 Task: In the  document repiratorysystem.doc ,align picture to the 'center'. Insert word art below the picture and give heading  'Respiratory System  in Light Orange'
Action: Mouse moved to (274, 62)
Screenshot: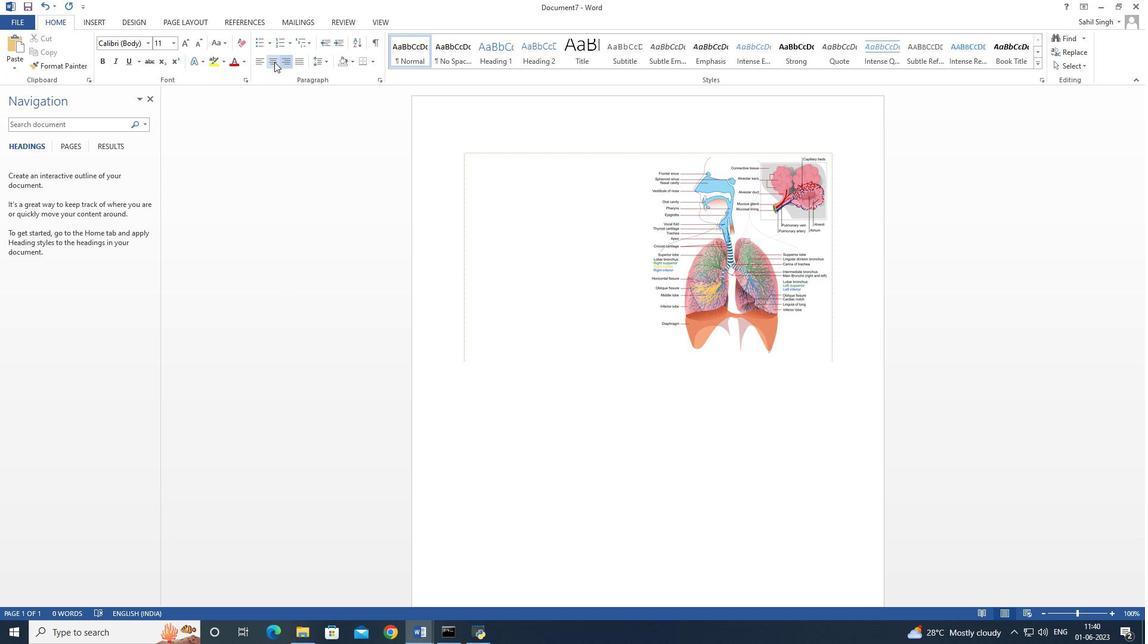 
Action: Mouse pressed left at (274, 62)
Screenshot: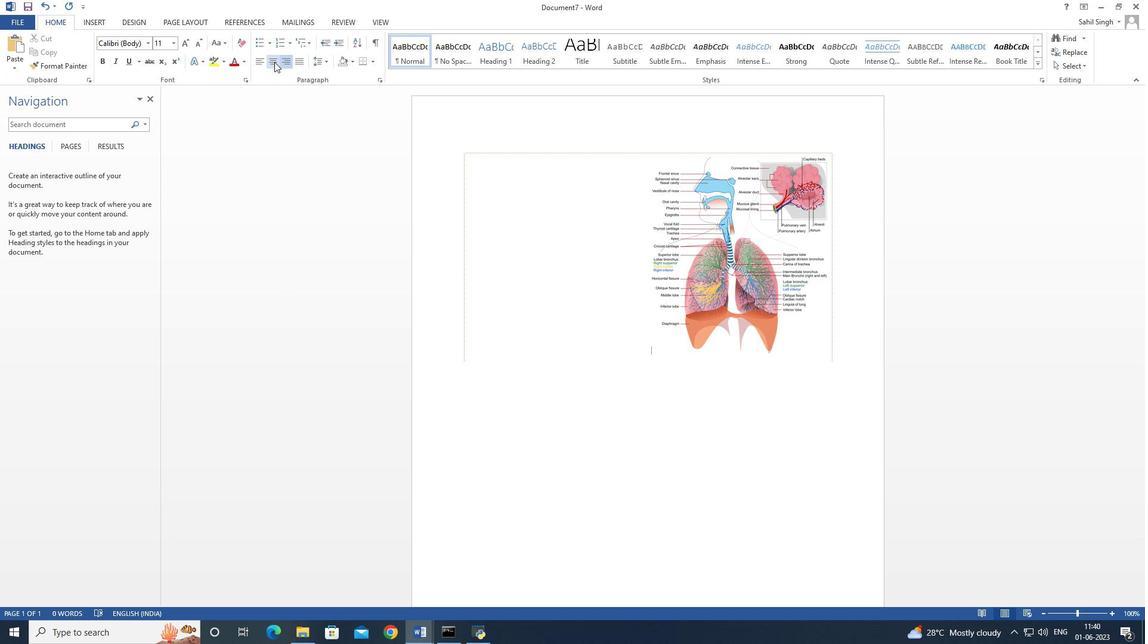 
Action: Mouse moved to (106, 19)
Screenshot: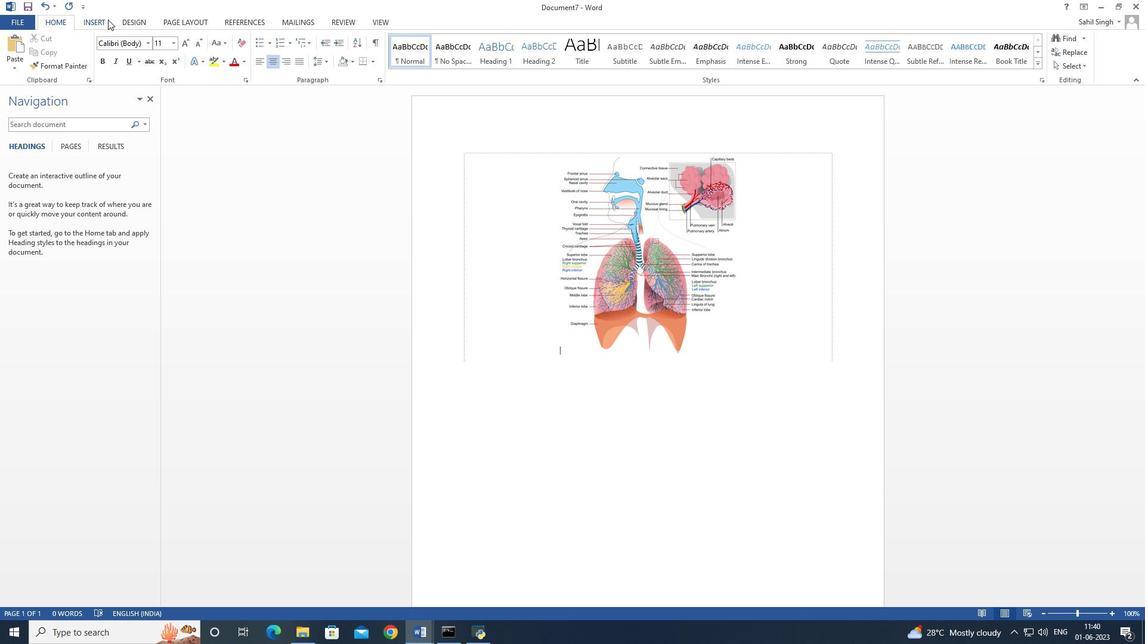 
Action: Mouse pressed left at (106, 19)
Screenshot: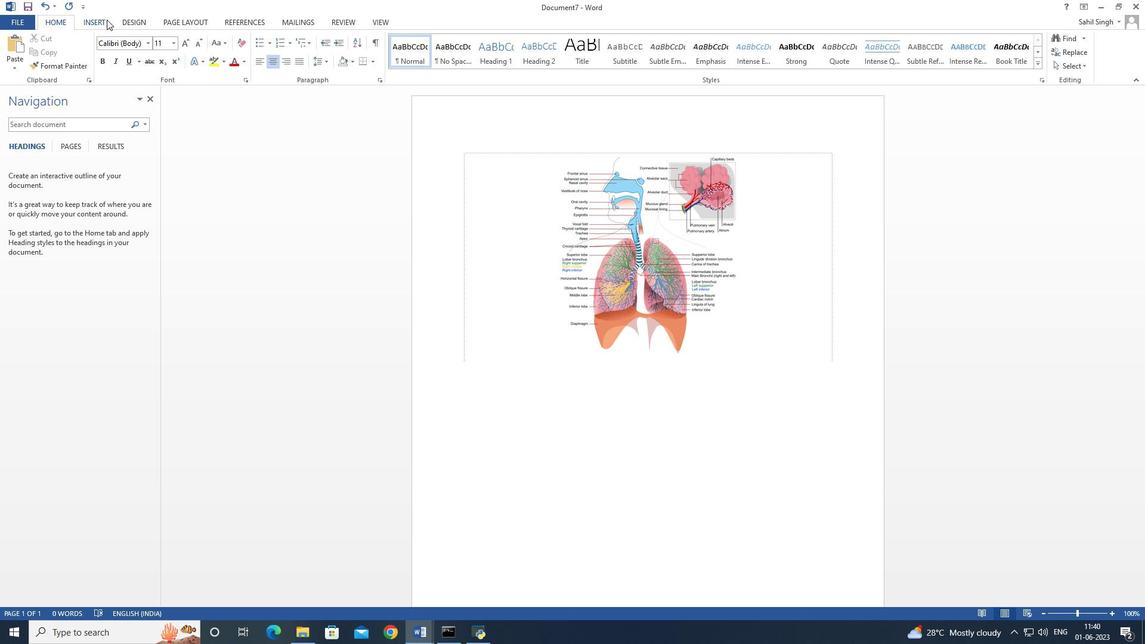 
Action: Mouse moved to (657, 66)
Screenshot: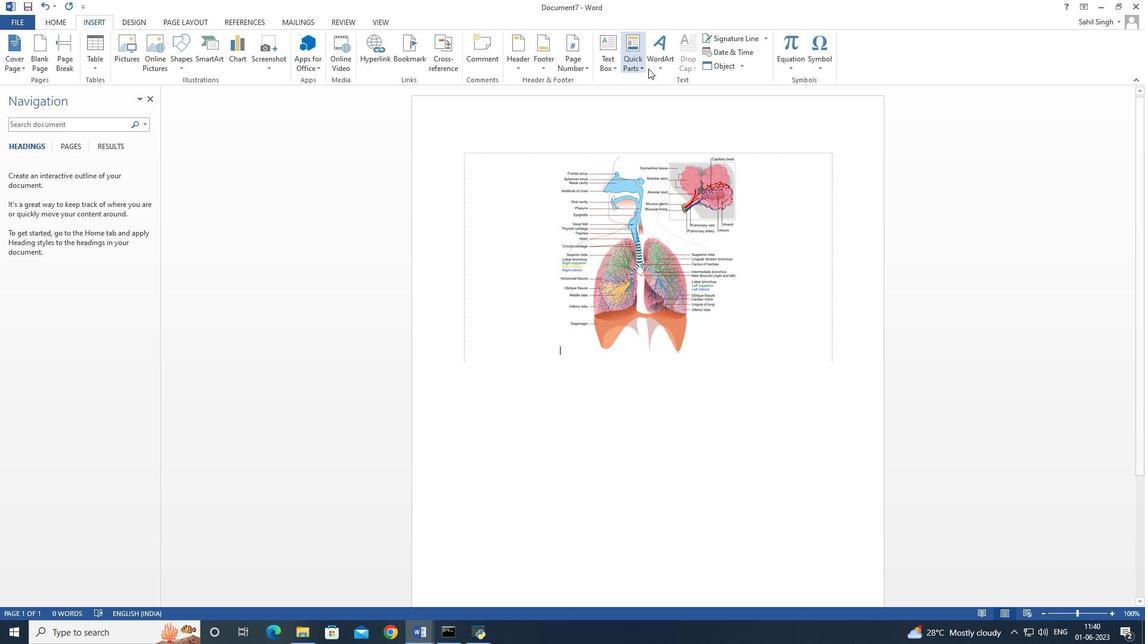 
Action: Mouse pressed left at (657, 66)
Screenshot: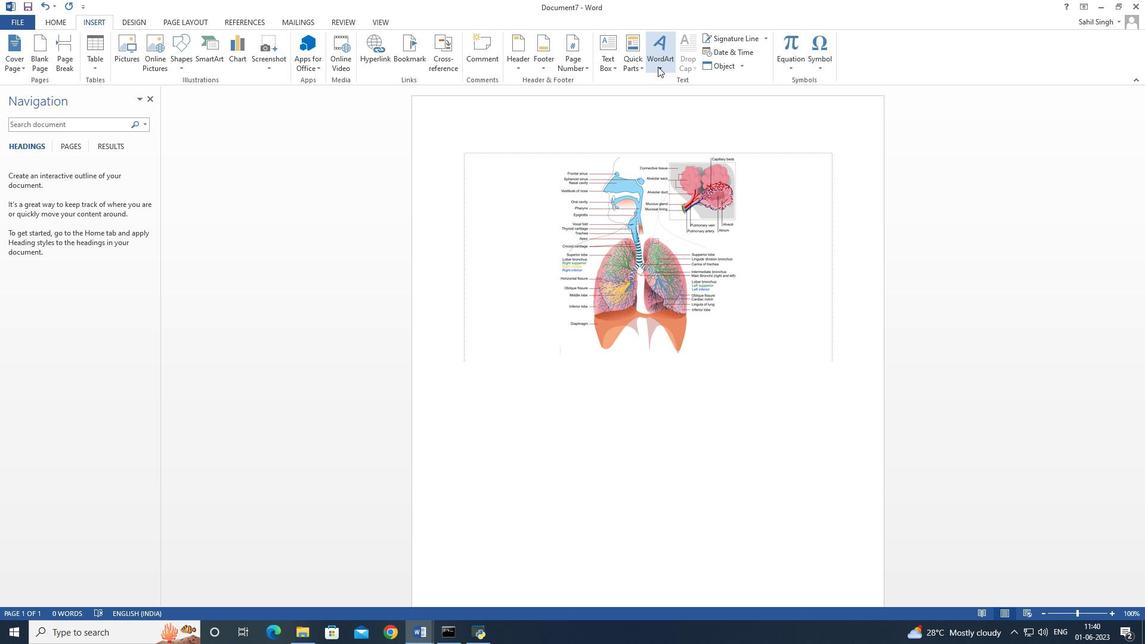 
Action: Mouse moved to (728, 87)
Screenshot: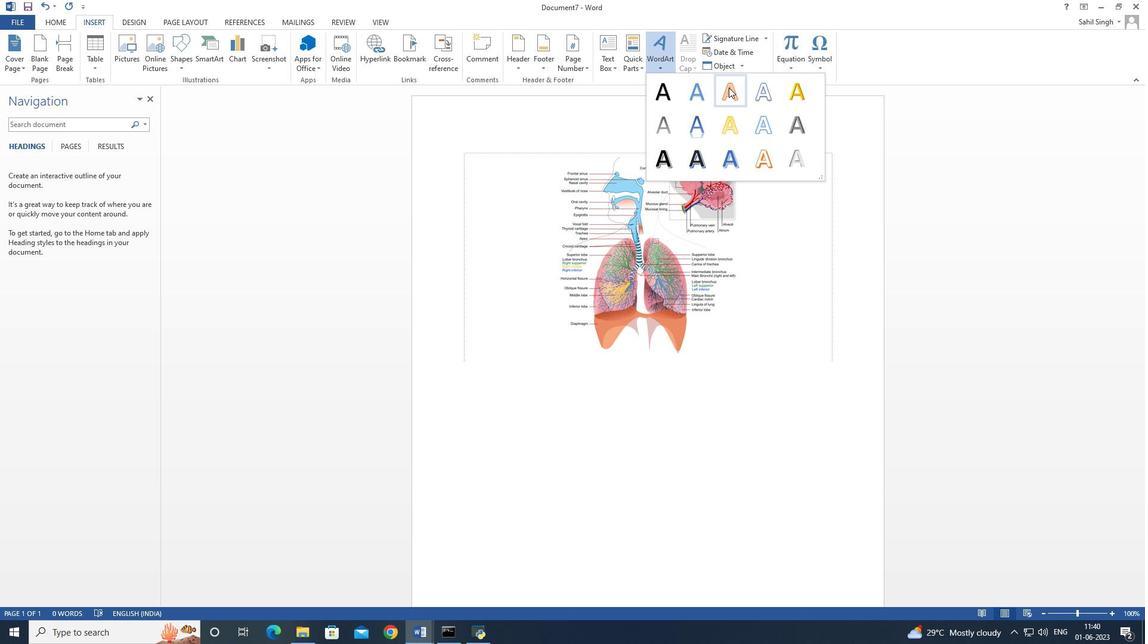 
Action: Mouse pressed left at (728, 87)
Screenshot: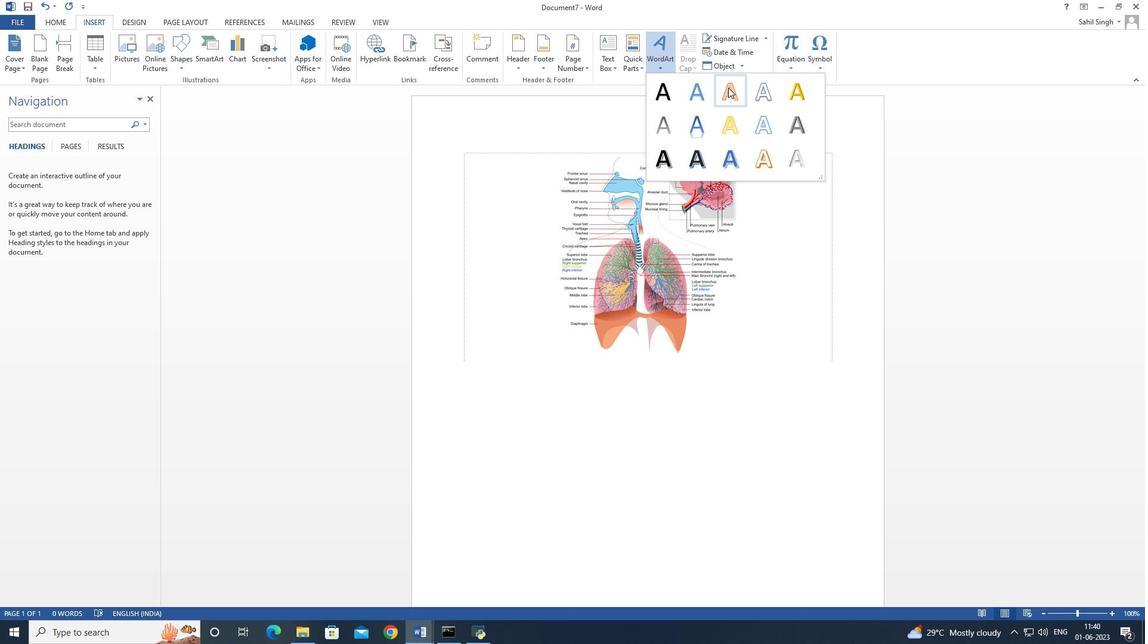 
Action: Mouse moved to (575, 161)
Screenshot: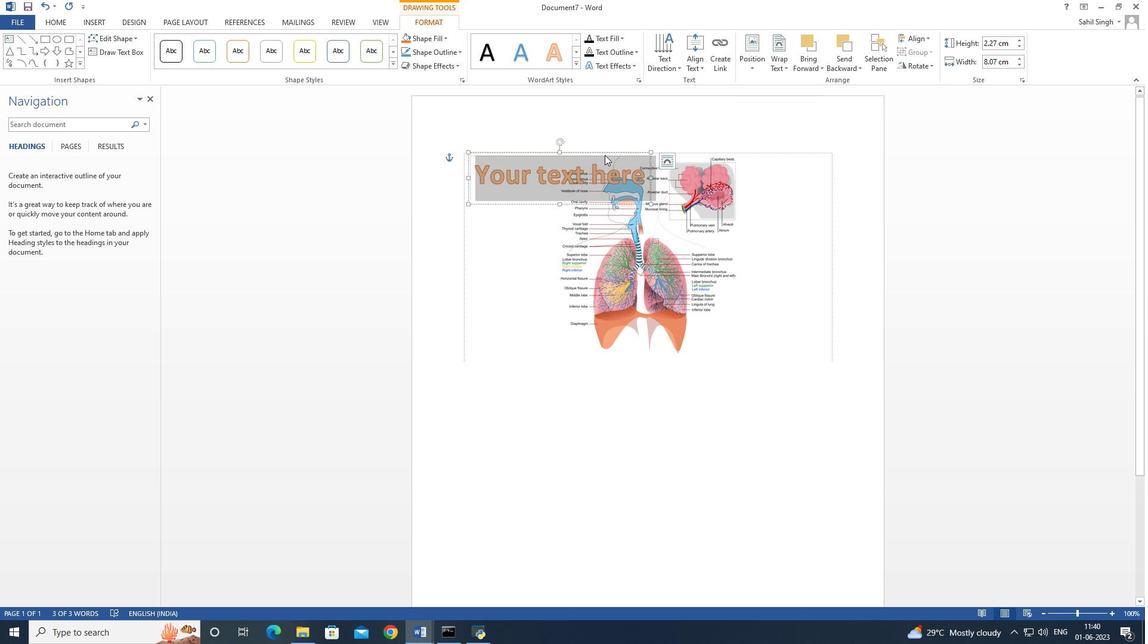 
Action: Mouse pressed left at (575, 161)
Screenshot: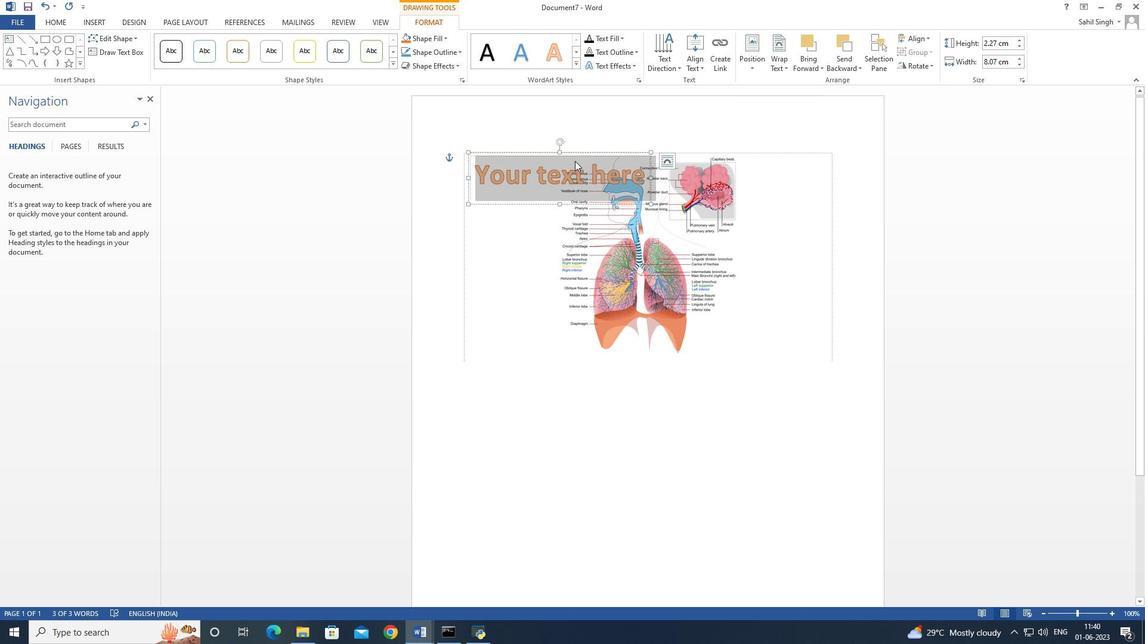 
Action: Mouse moved to (631, 165)
Screenshot: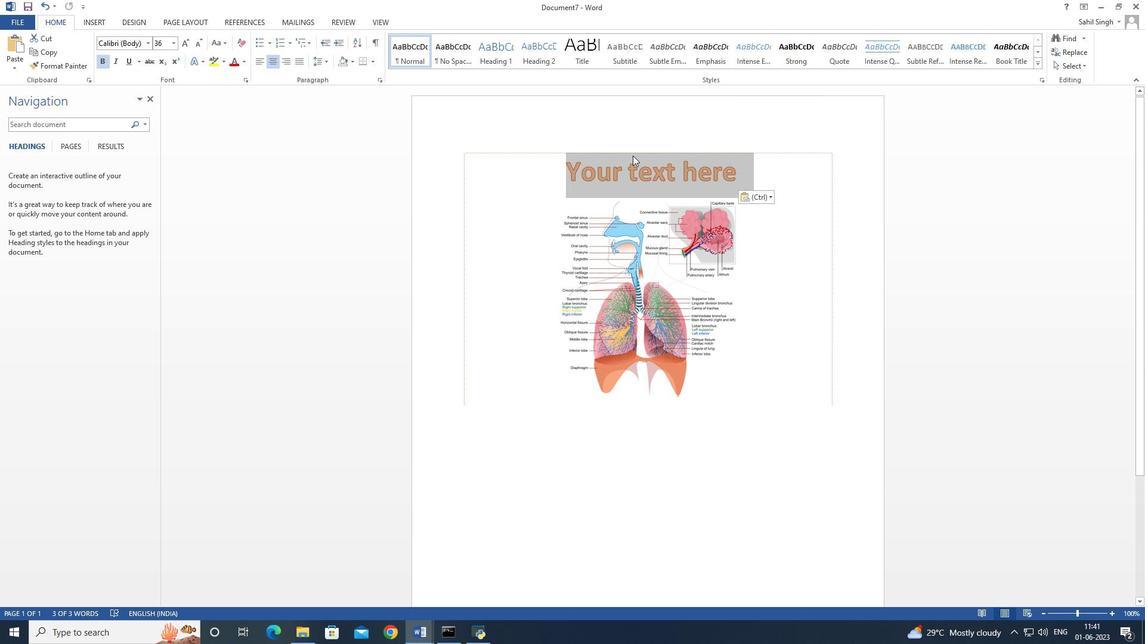 
Action: Mouse pressed left at (631, 165)
Screenshot: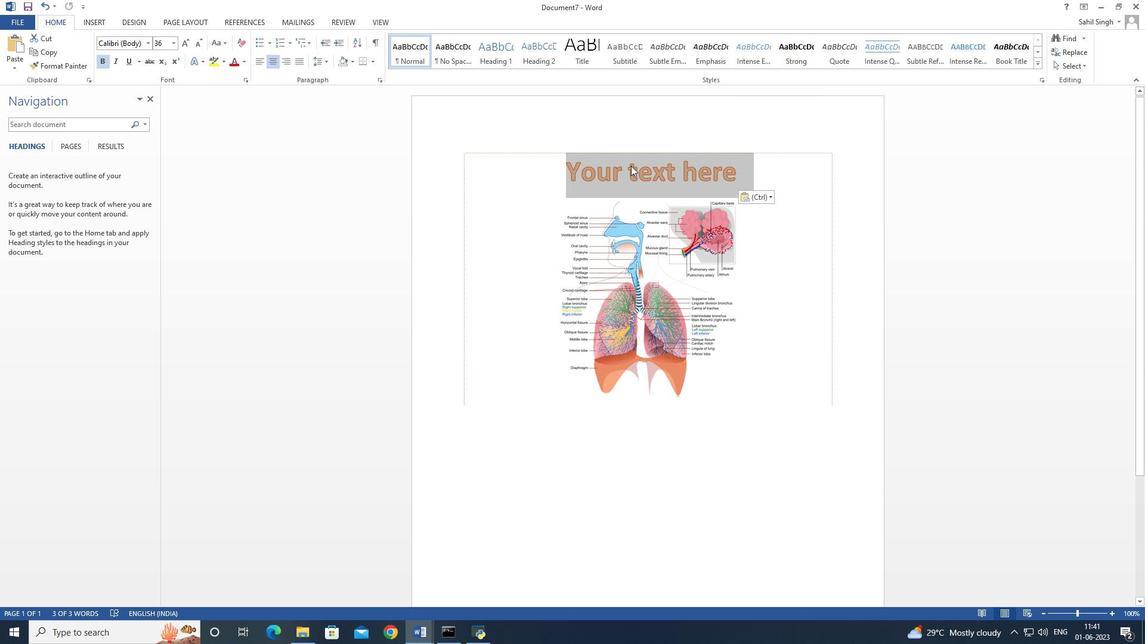 
Action: Mouse moved to (739, 165)
Screenshot: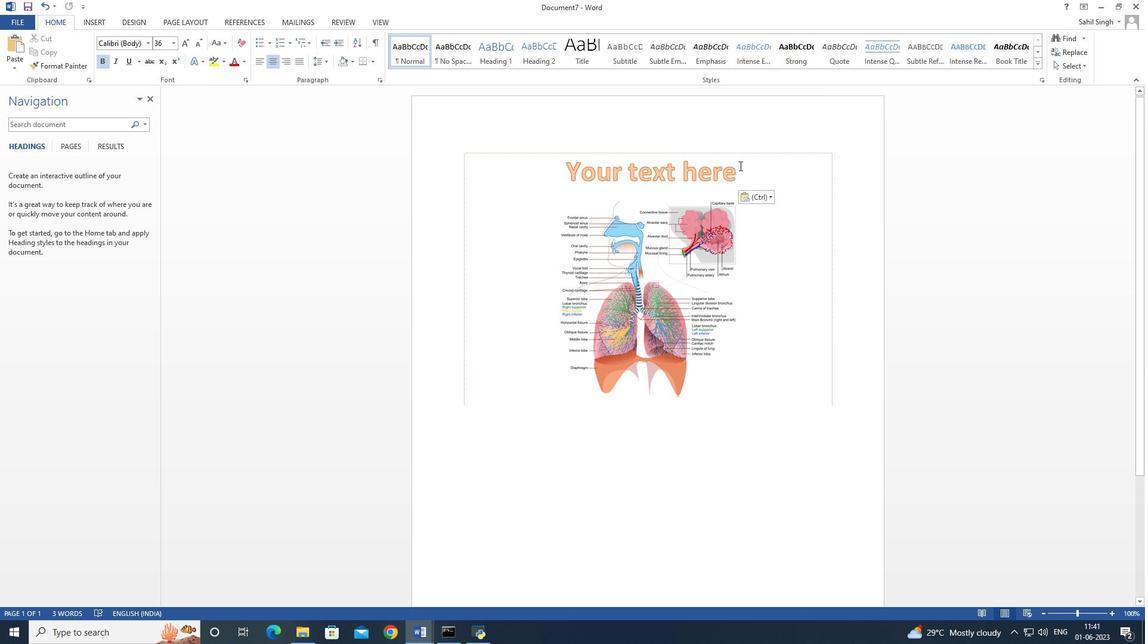 
Action: Mouse pressed left at (739, 165)
Screenshot: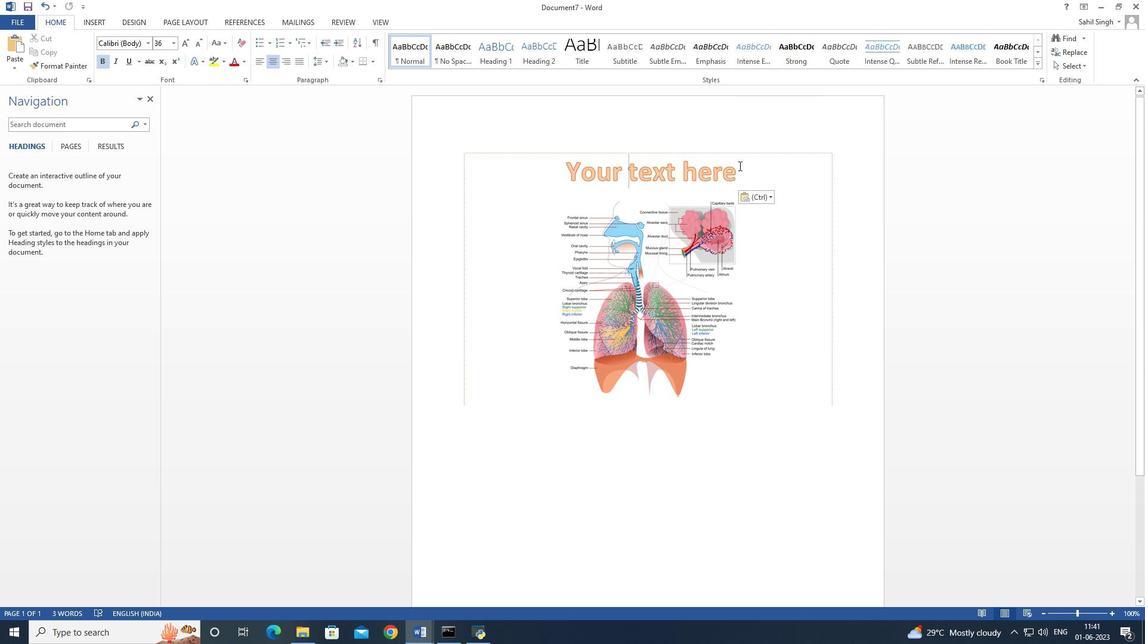 
Action: Key pressed <Key.backspace><Key.backspace><Key.backspace><Key.backspace><Key.backspace><Key.backspace><Key.backspace><Key.backspace><Key.backspace><Key.backspace><Key.backspace><Key.backspace><Key.backspace><Key.backspace><Key.backspace><Key.backspace><Key.shift>Respiratory<Key.space><Key.shift>System<Key.space>
Screenshot: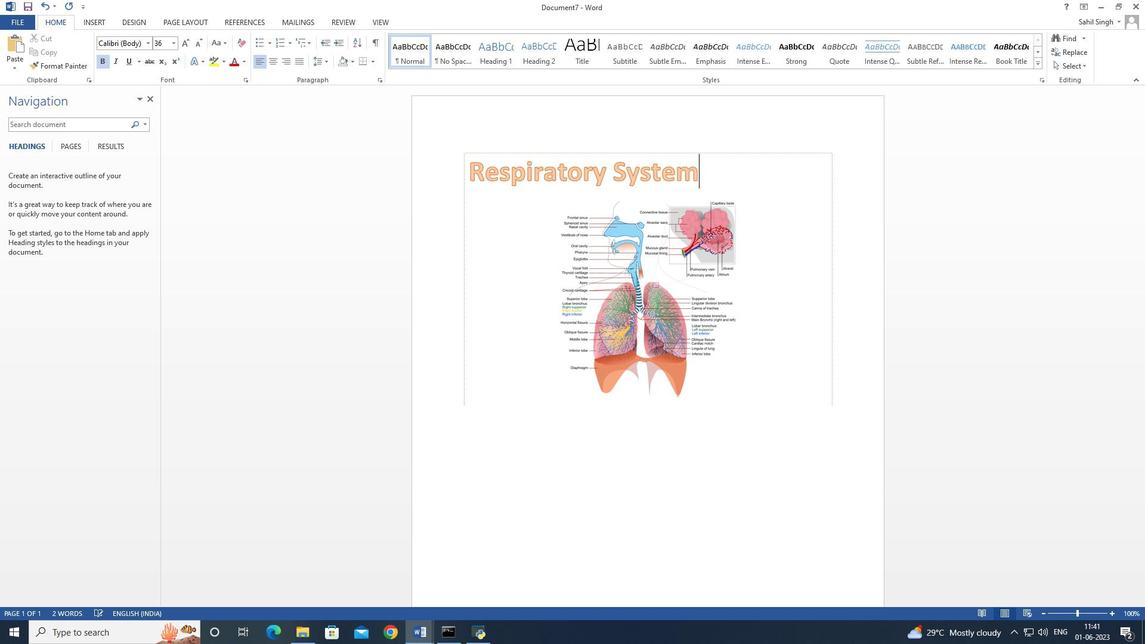 
Action: Mouse moved to (703, 166)
Screenshot: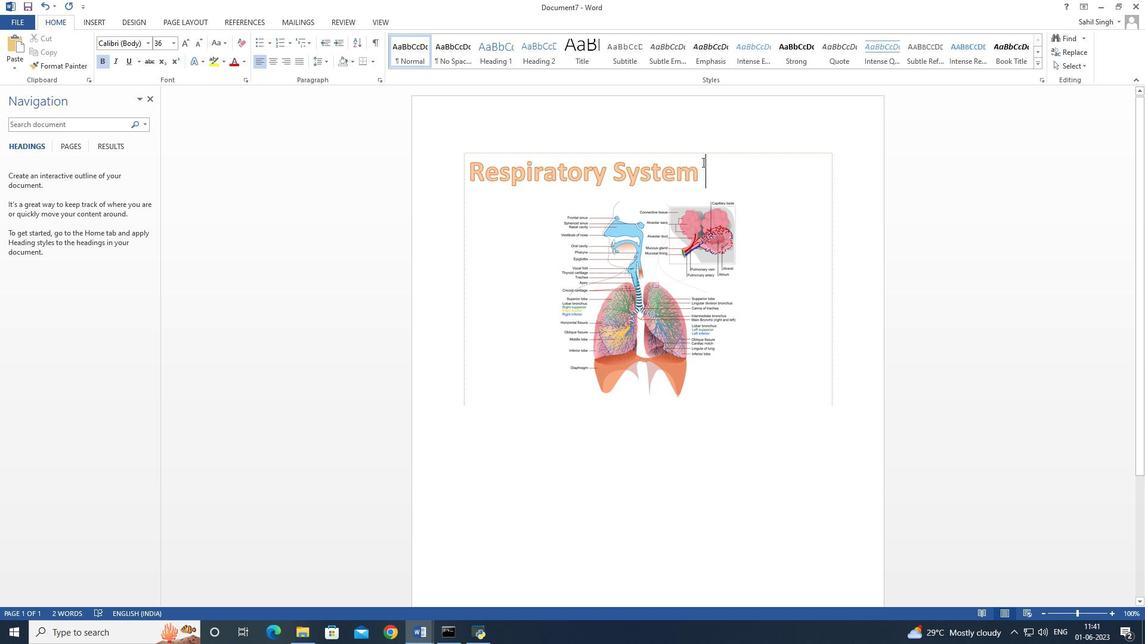 
Action: Mouse pressed left at (703, 166)
Screenshot: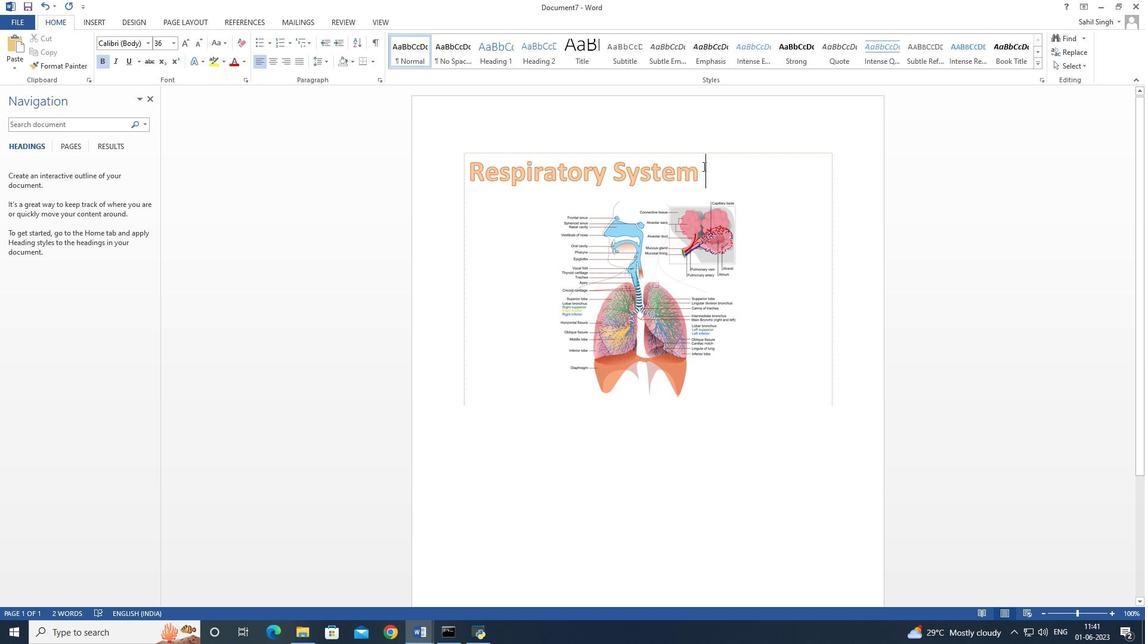 
Action: Mouse moved to (245, 62)
Screenshot: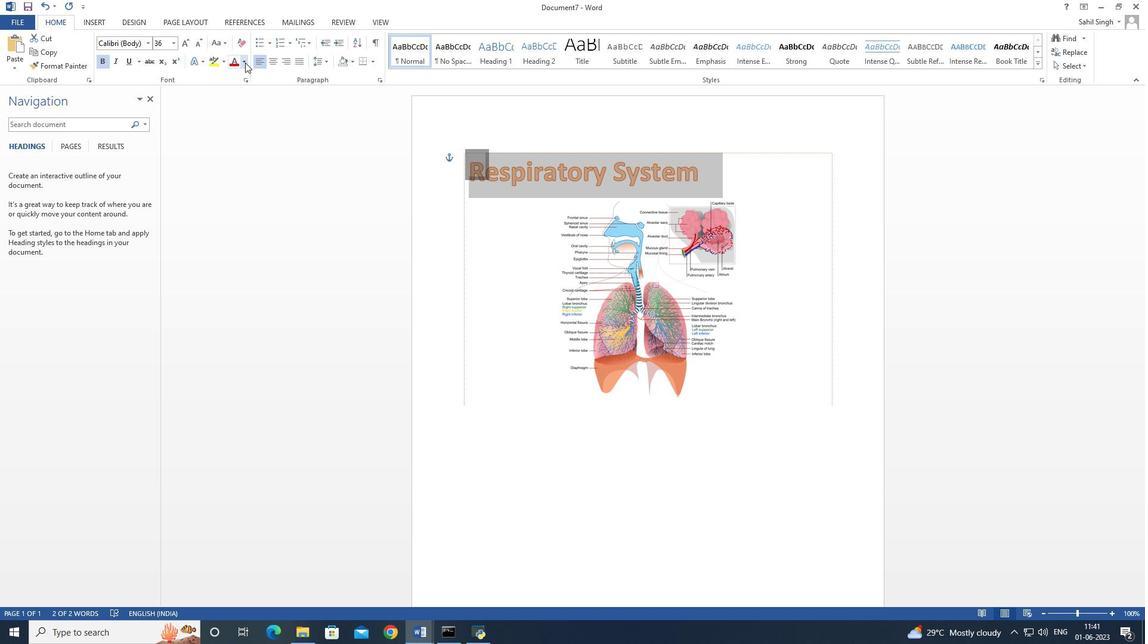 
Action: Mouse pressed left at (245, 62)
Screenshot: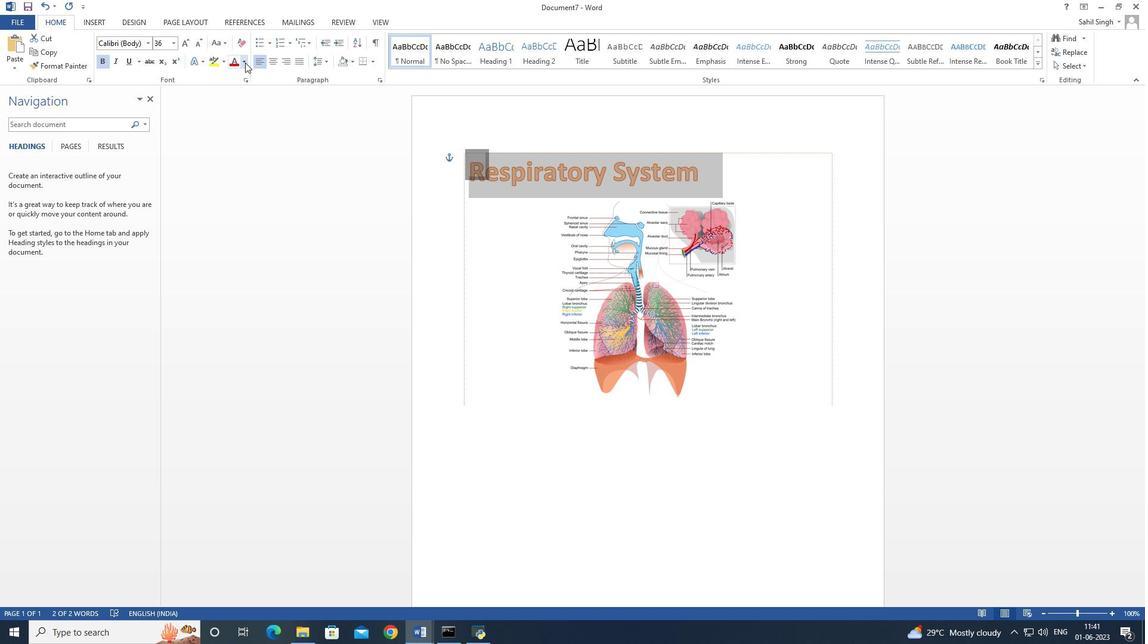
Action: Mouse moved to (285, 125)
Screenshot: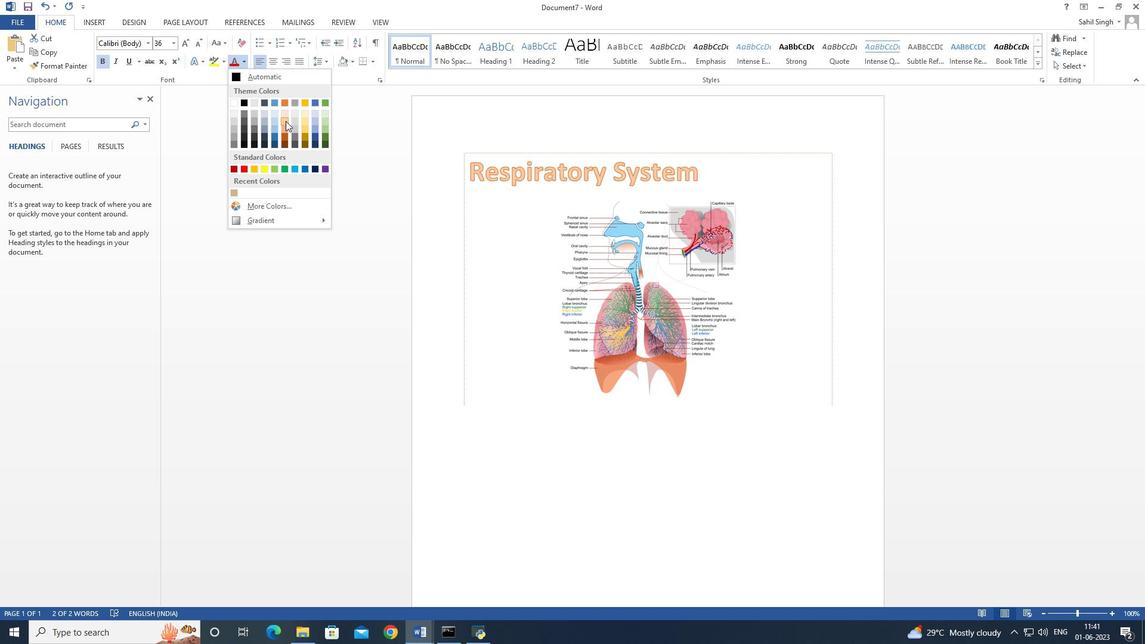 
Action: Mouse pressed left at (285, 125)
Screenshot: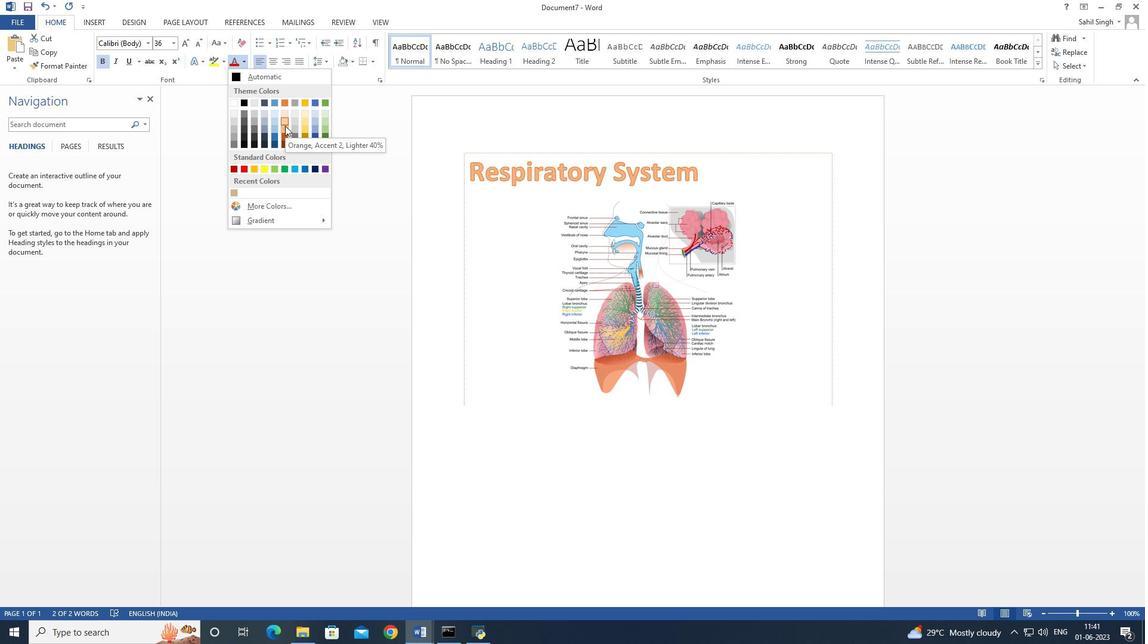 
Action: Mouse moved to (317, 254)
Screenshot: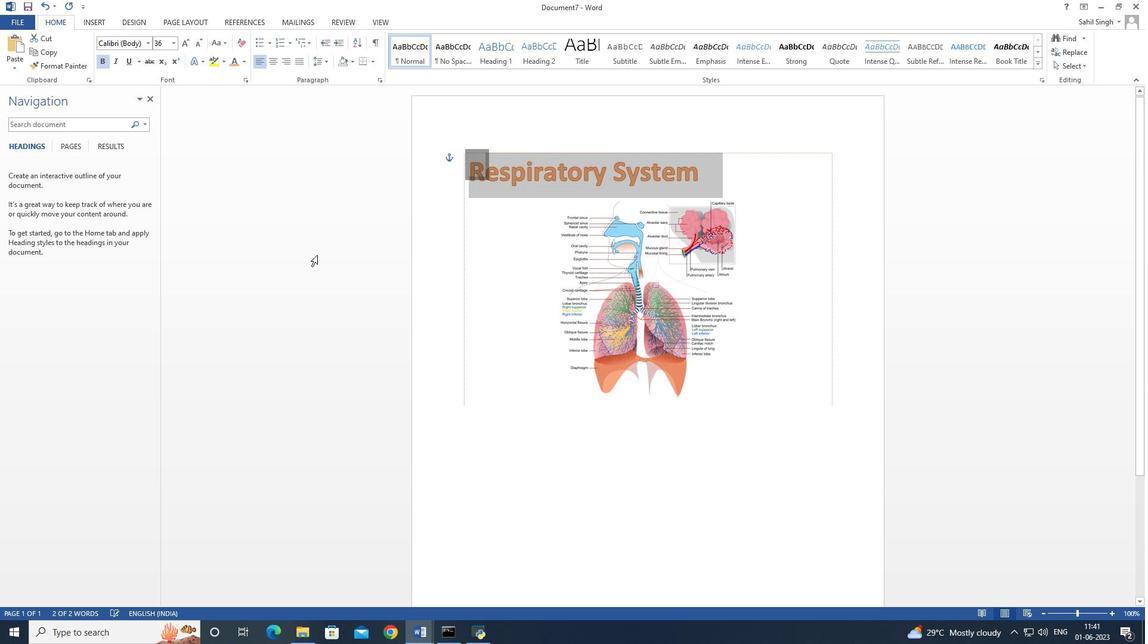 
Action: Mouse pressed left at (317, 254)
Screenshot: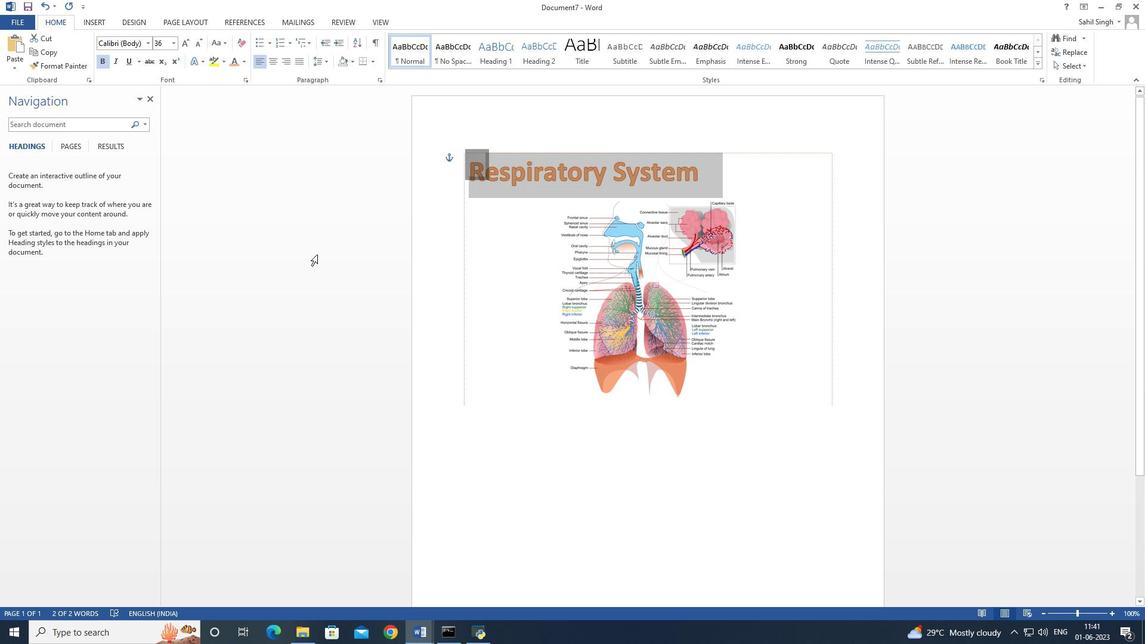 
Action: Mouse moved to (346, 382)
Screenshot: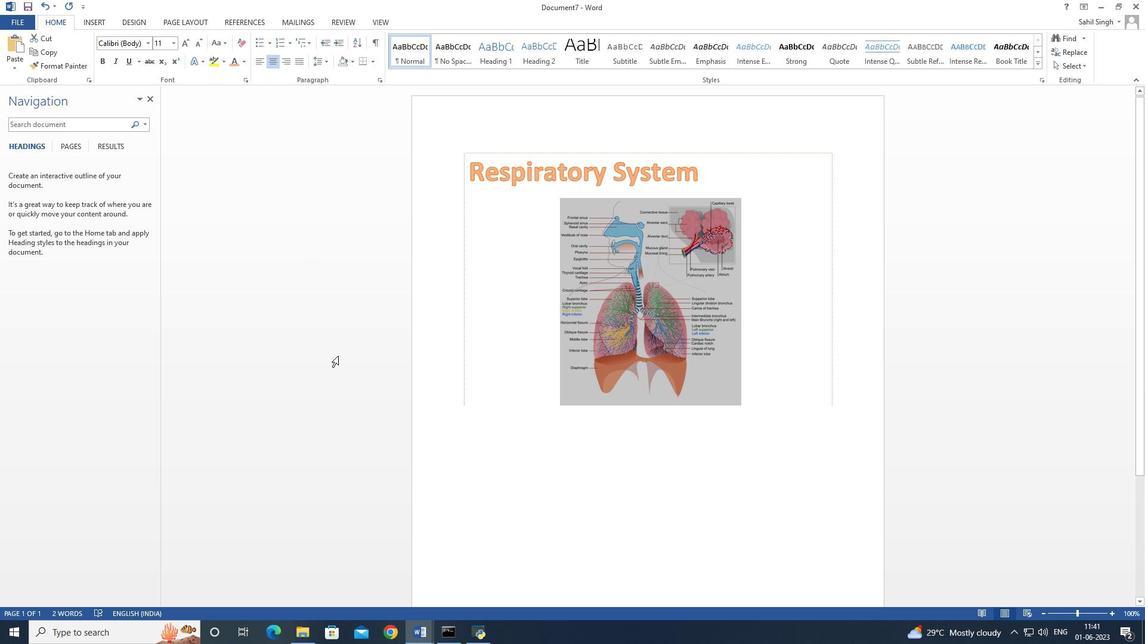 
Action: Mouse pressed left at (346, 382)
Screenshot: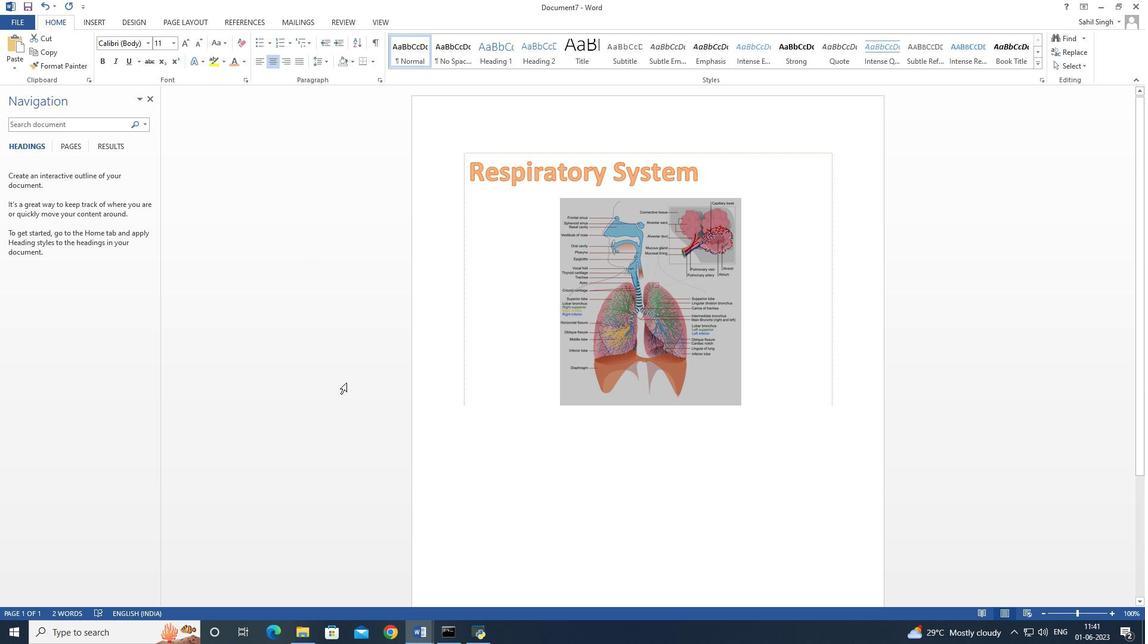 
Action: Mouse moved to (834, 276)
Screenshot: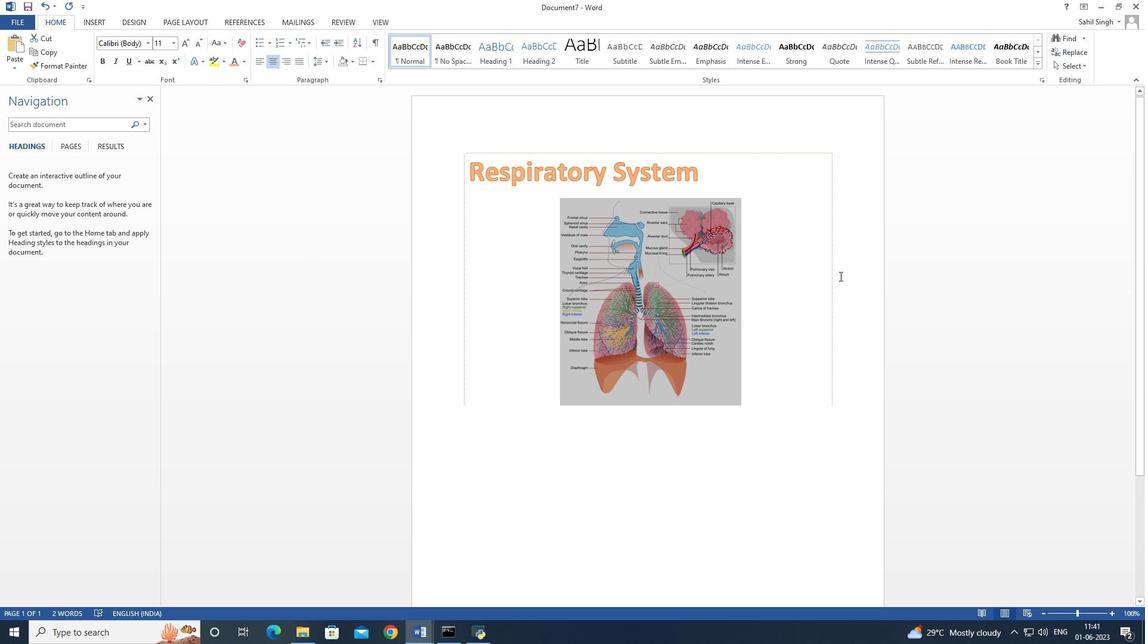 
Action: Mouse pressed left at (834, 276)
Screenshot: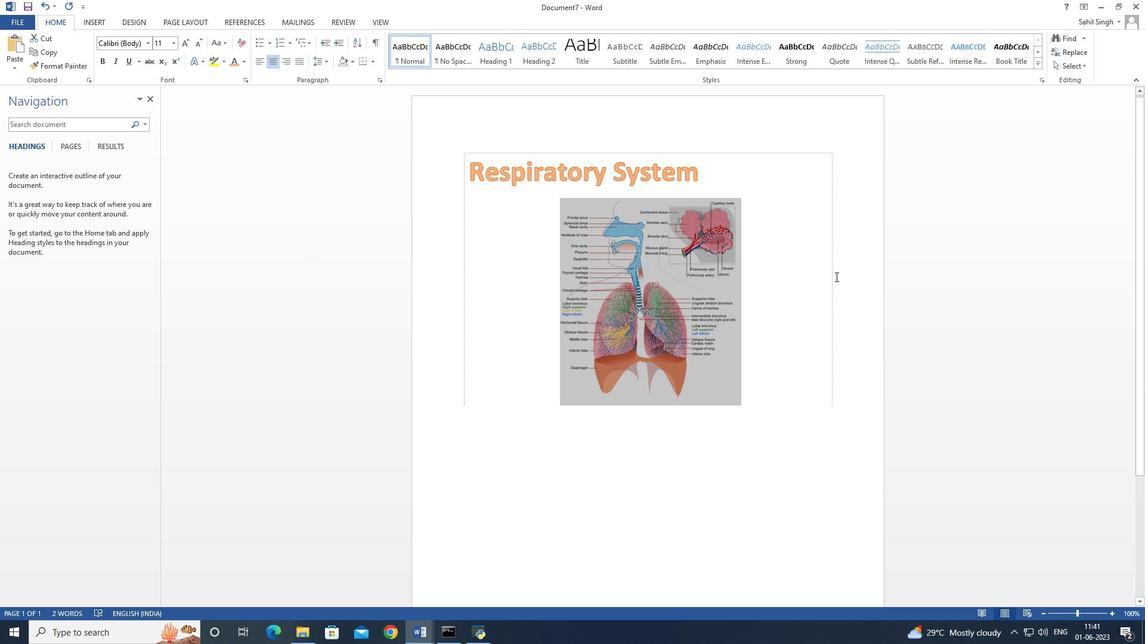 
Action: Mouse moved to (397, 335)
Screenshot: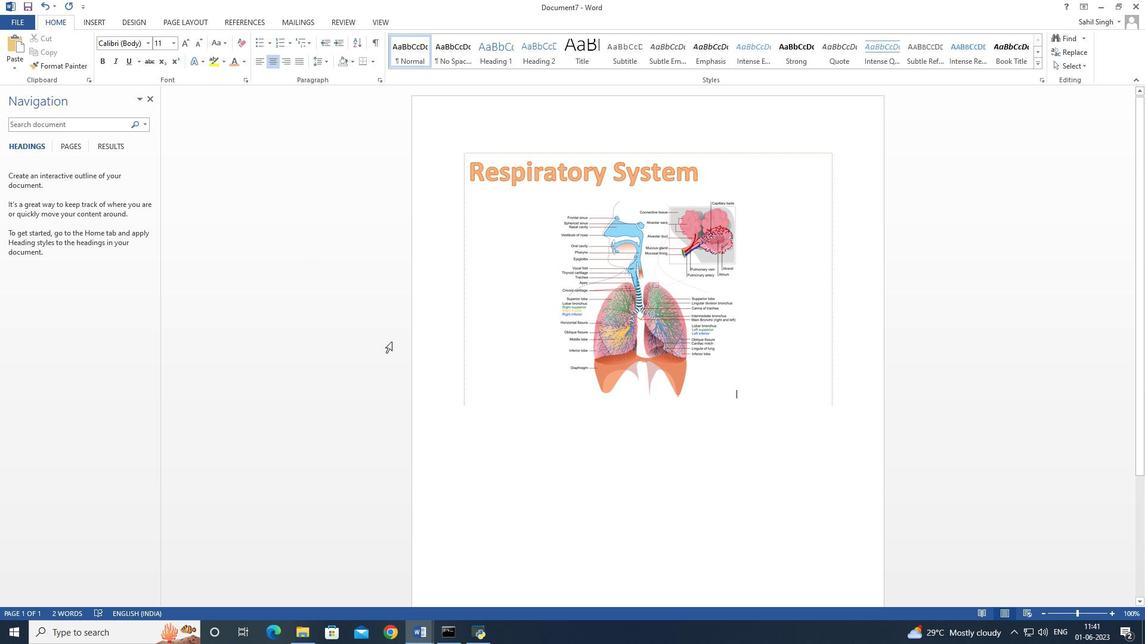 
Action: Mouse scrolled (397, 336) with delta (0, 0)
Screenshot: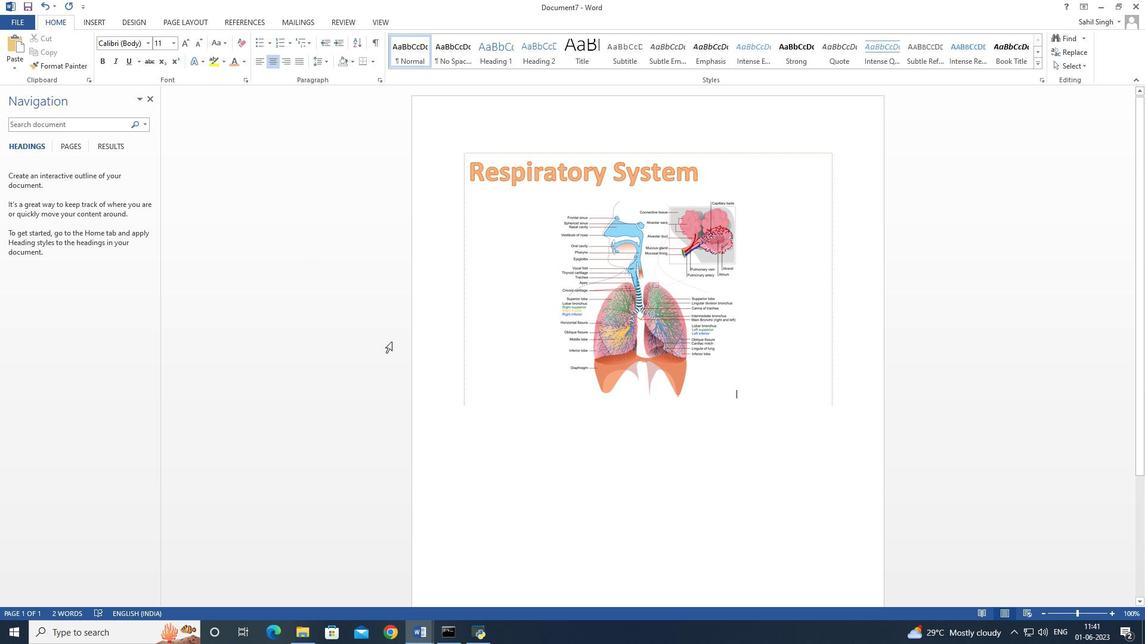 
Action: Mouse moved to (405, 327)
Screenshot: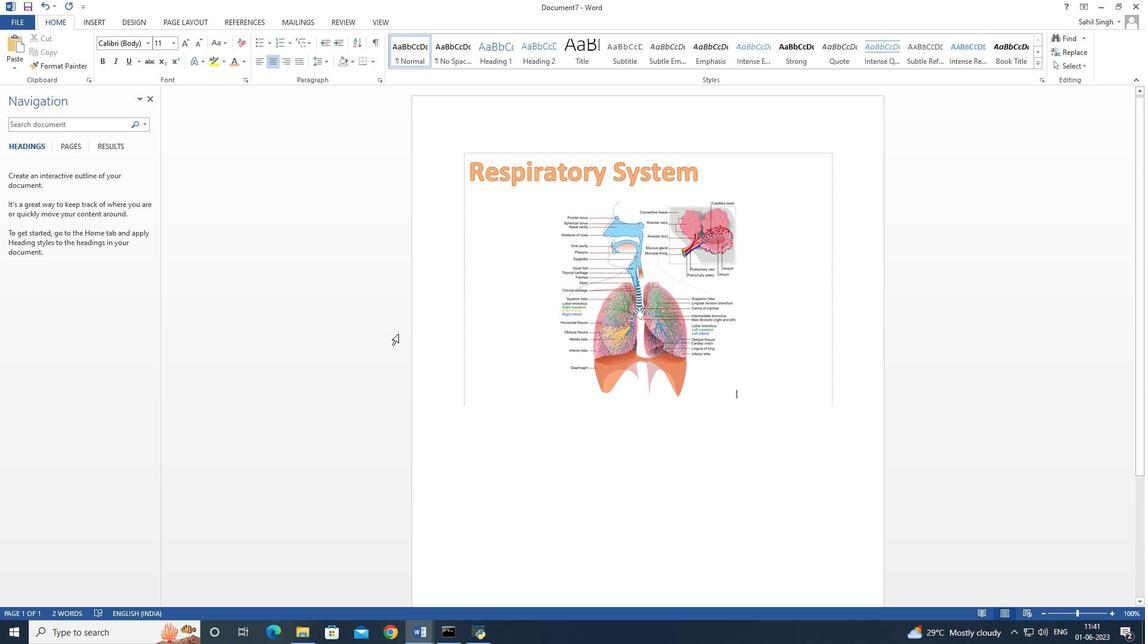 
Action: Mouse scrolled (405, 328) with delta (0, 0)
Screenshot: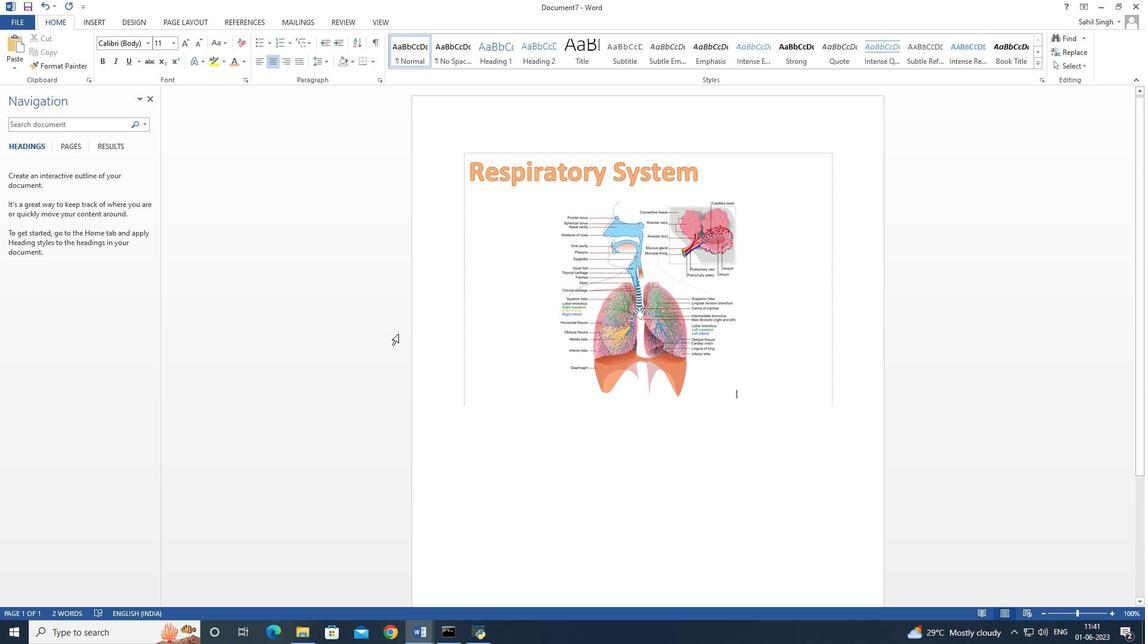 
Action: Mouse moved to (427, 293)
Screenshot: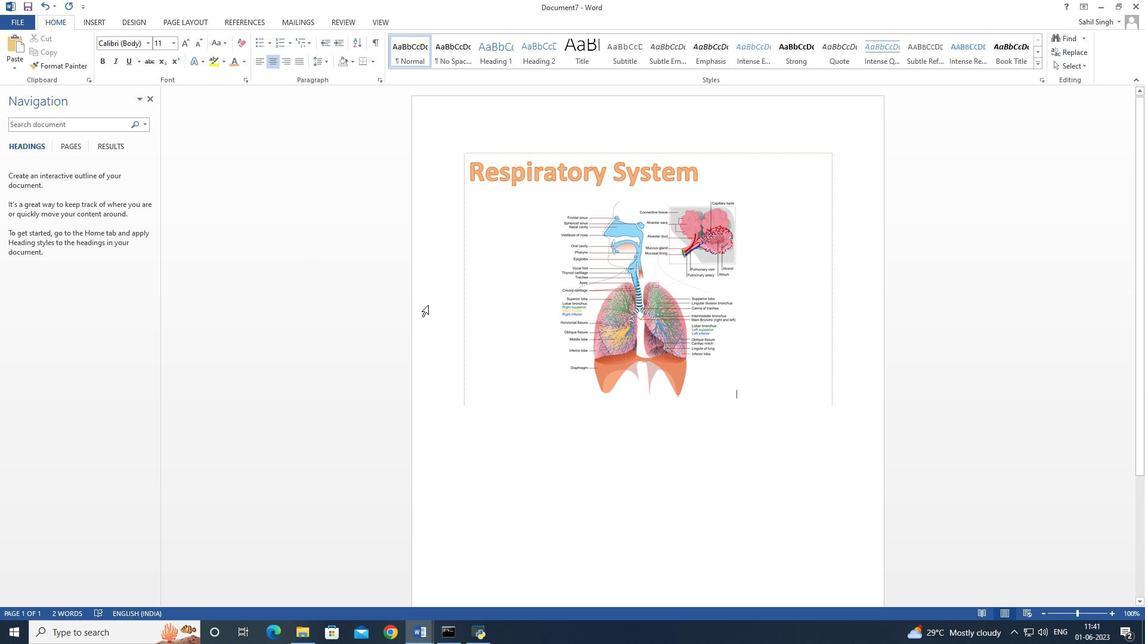 
Action: Mouse scrolled (427, 292) with delta (0, 0)
Screenshot: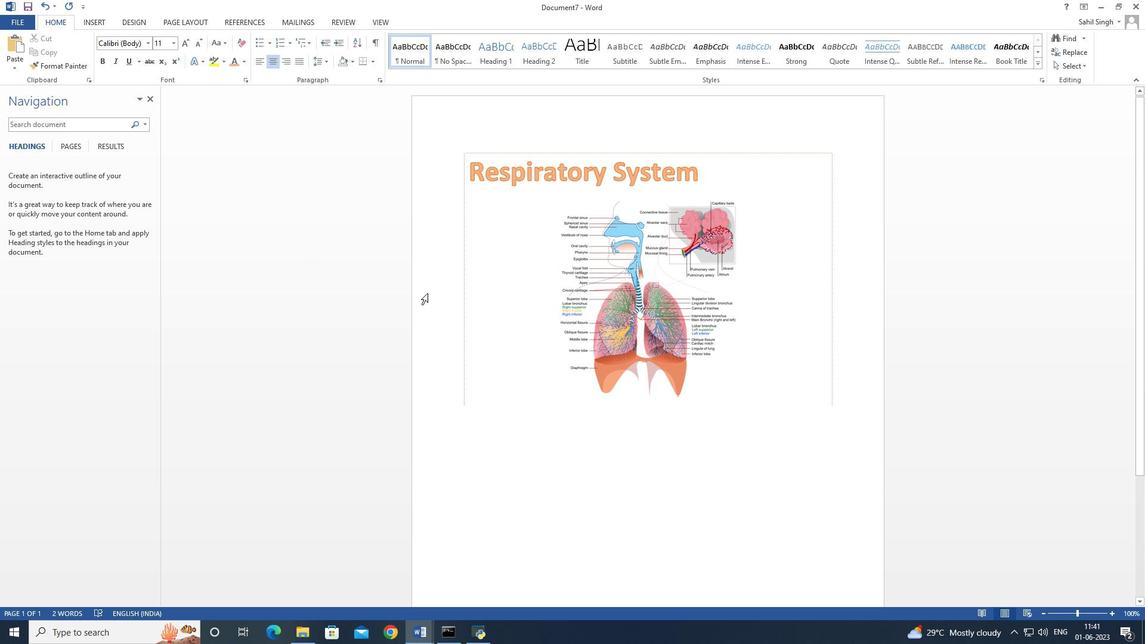 
Action: Mouse moved to (427, 294)
Screenshot: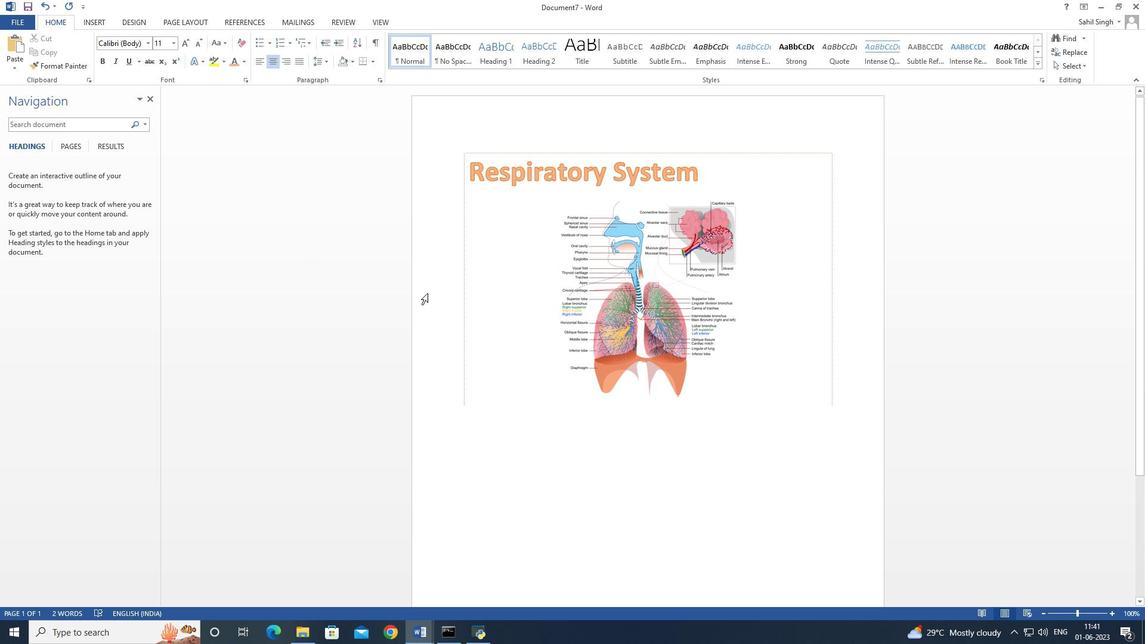 
Action: Mouse scrolled (427, 294) with delta (0, 0)
Screenshot: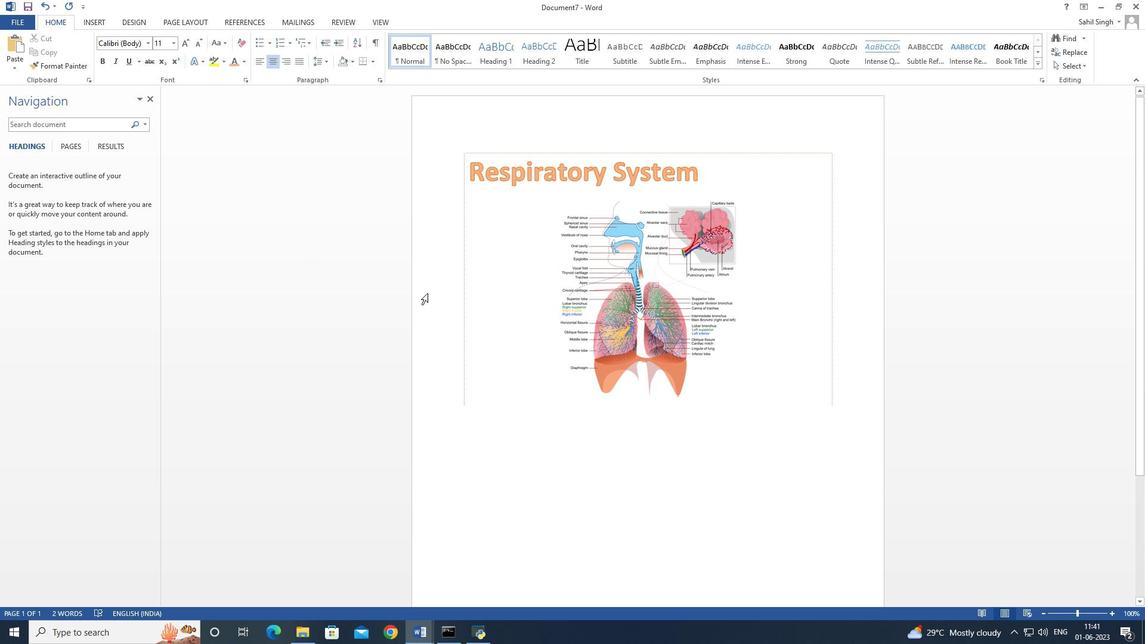 
Action: Mouse moved to (440, 331)
Screenshot: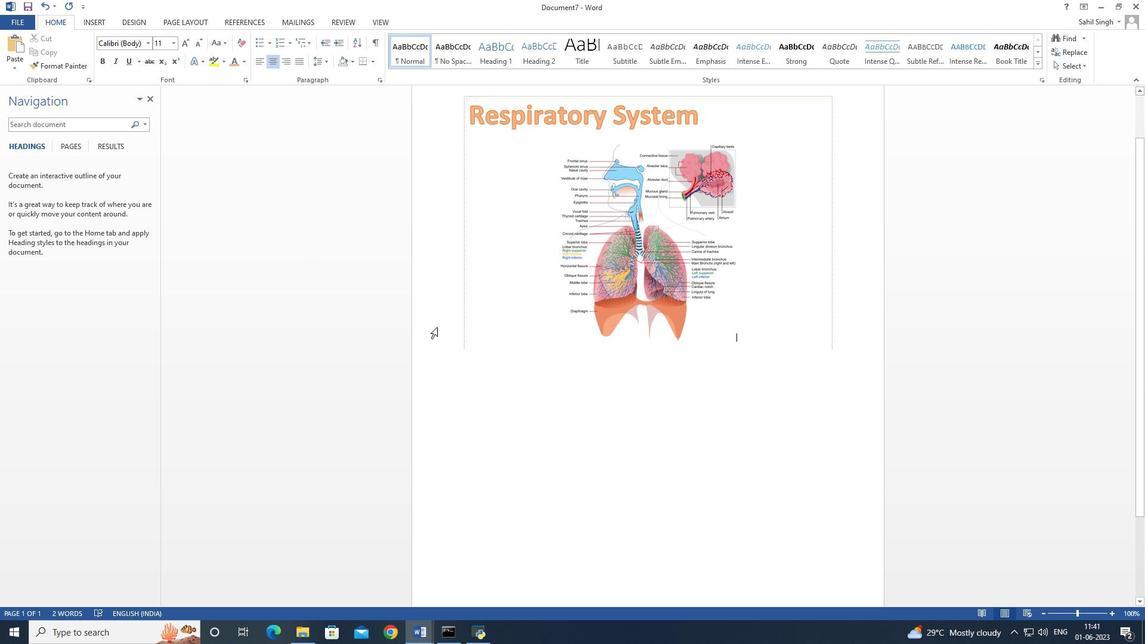 
Action: Mouse scrolled (440, 332) with delta (0, 0)
Screenshot: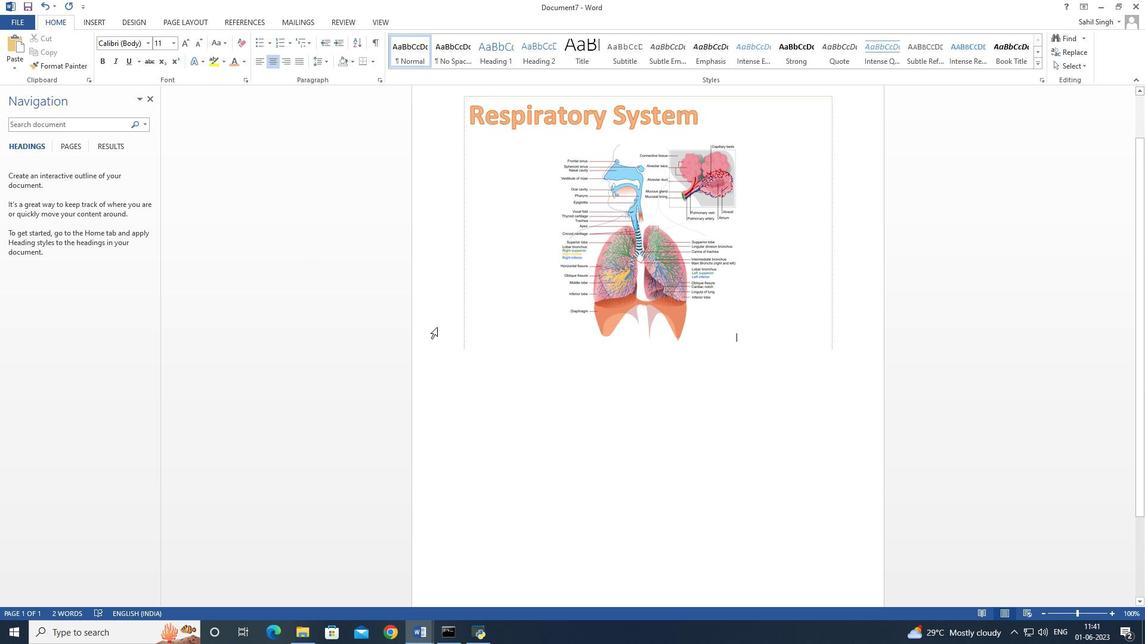 
Action: Mouse scrolled (440, 332) with delta (0, 0)
Screenshot: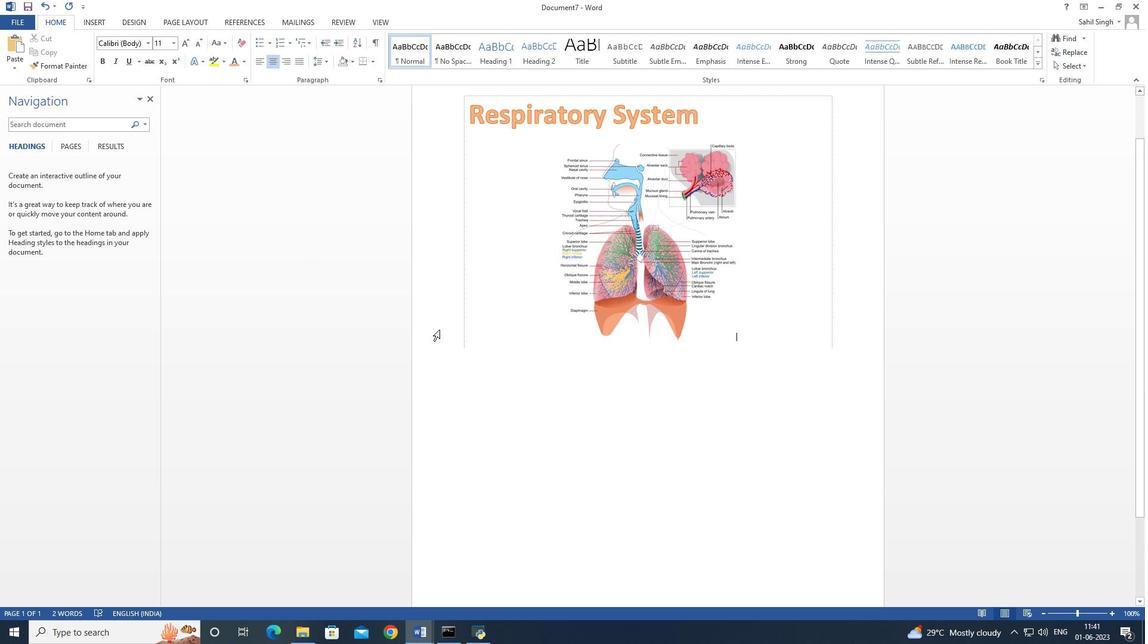 
Action: Mouse moved to (440, 332)
Screenshot: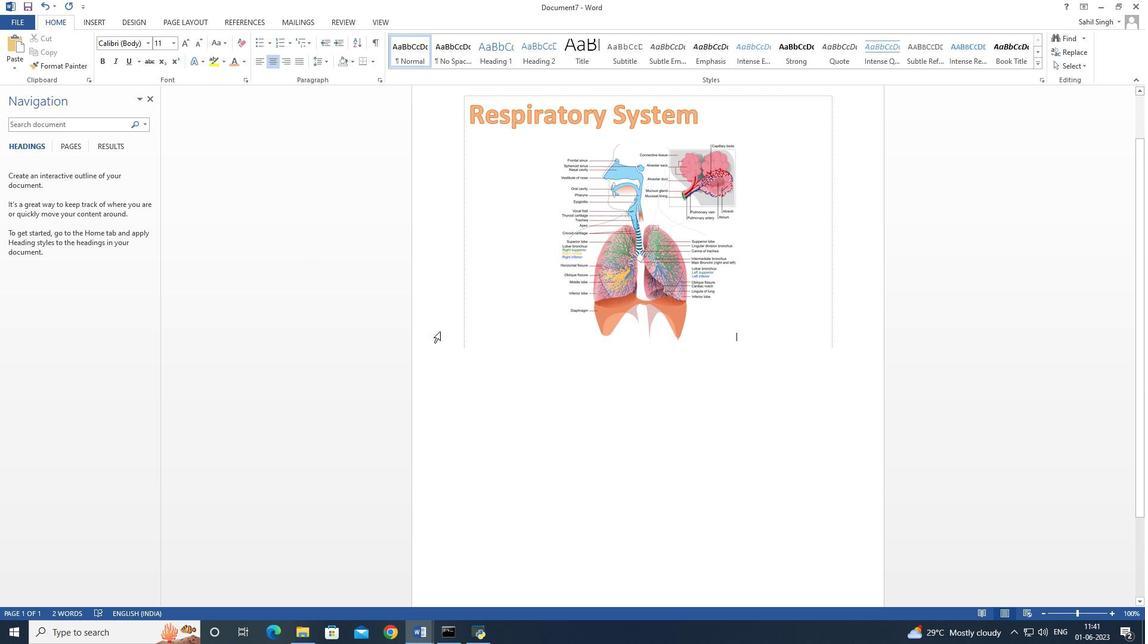 
Action: Mouse scrolled (440, 332) with delta (0, 0)
Screenshot: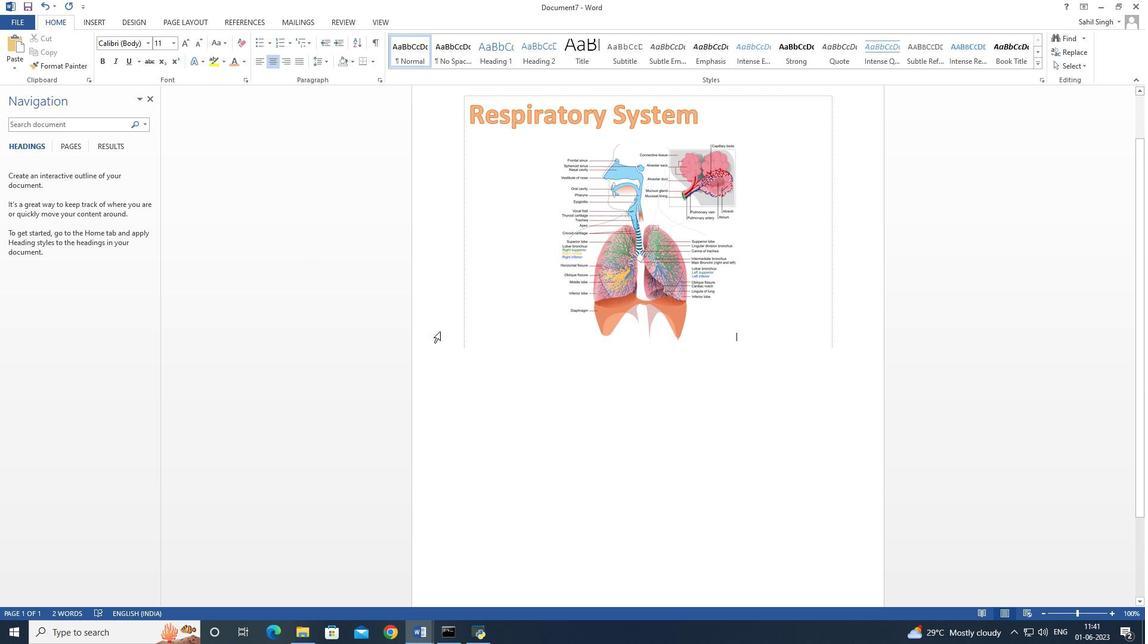 
Action: Mouse moved to (441, 334)
Screenshot: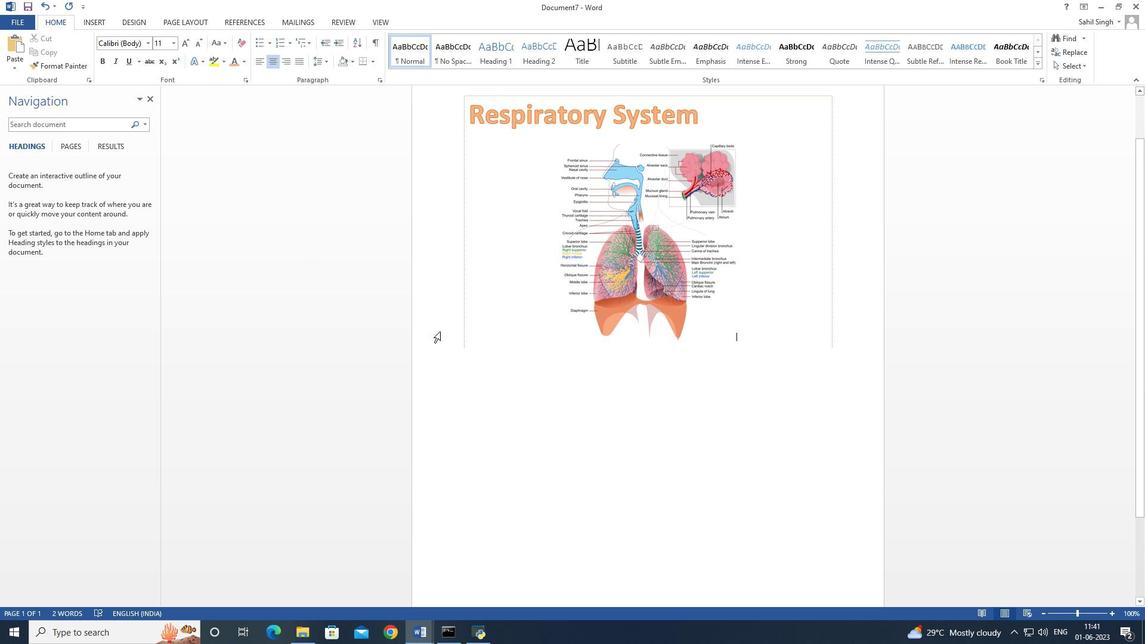 
Action: Mouse scrolled (441, 334) with delta (0, 0)
Screenshot: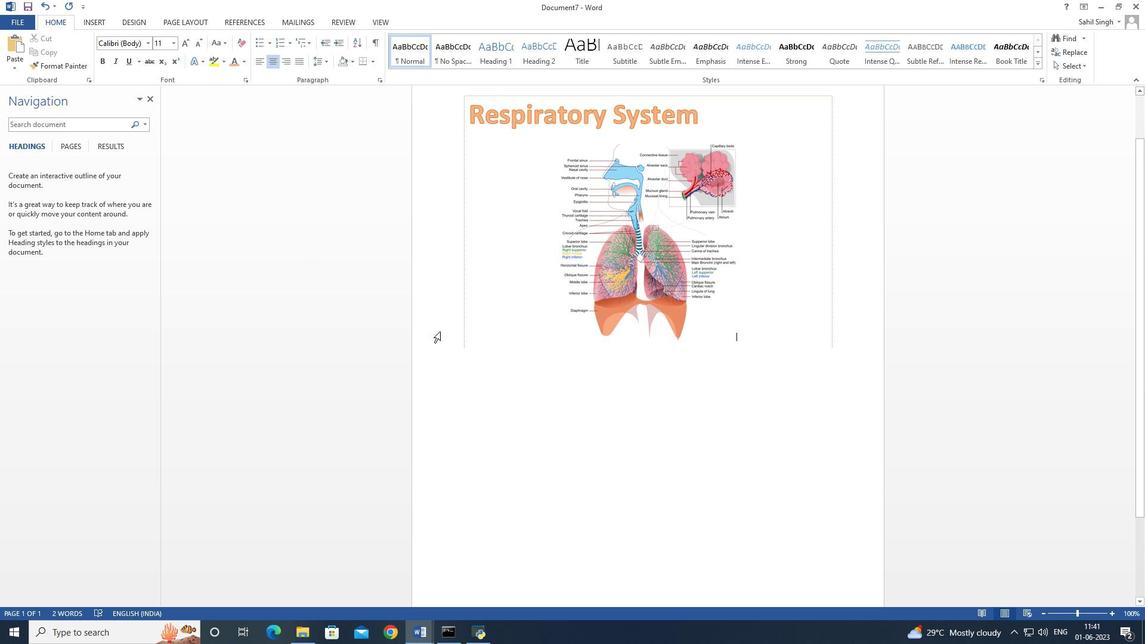 
Action: Mouse moved to (442, 339)
Screenshot: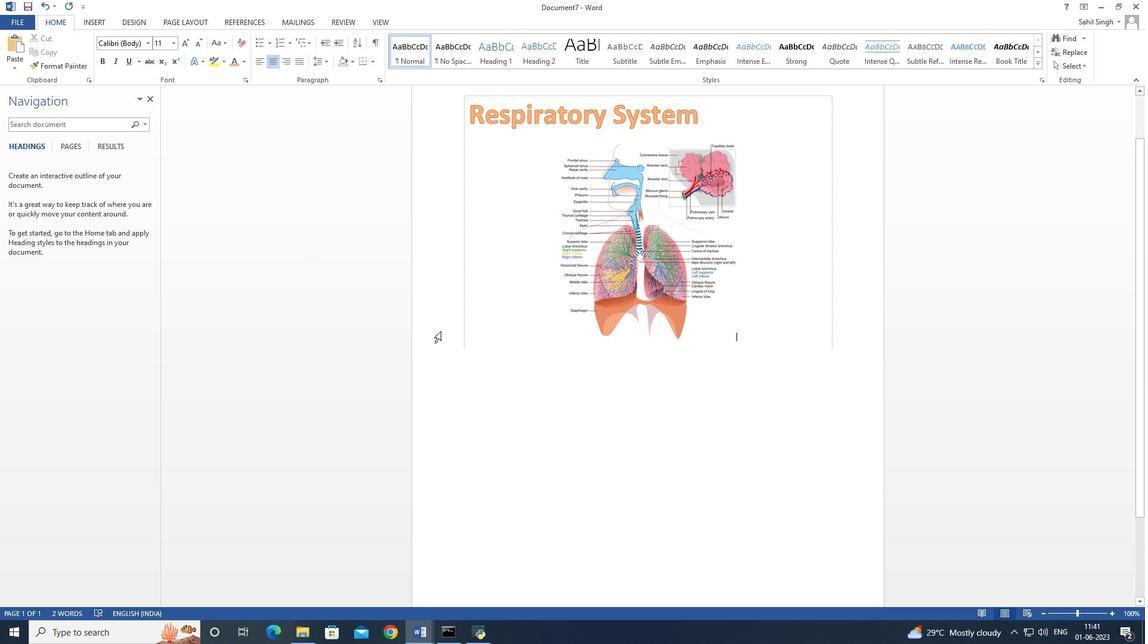 
Action: Mouse scrolled (442, 340) with delta (0, 0)
Screenshot: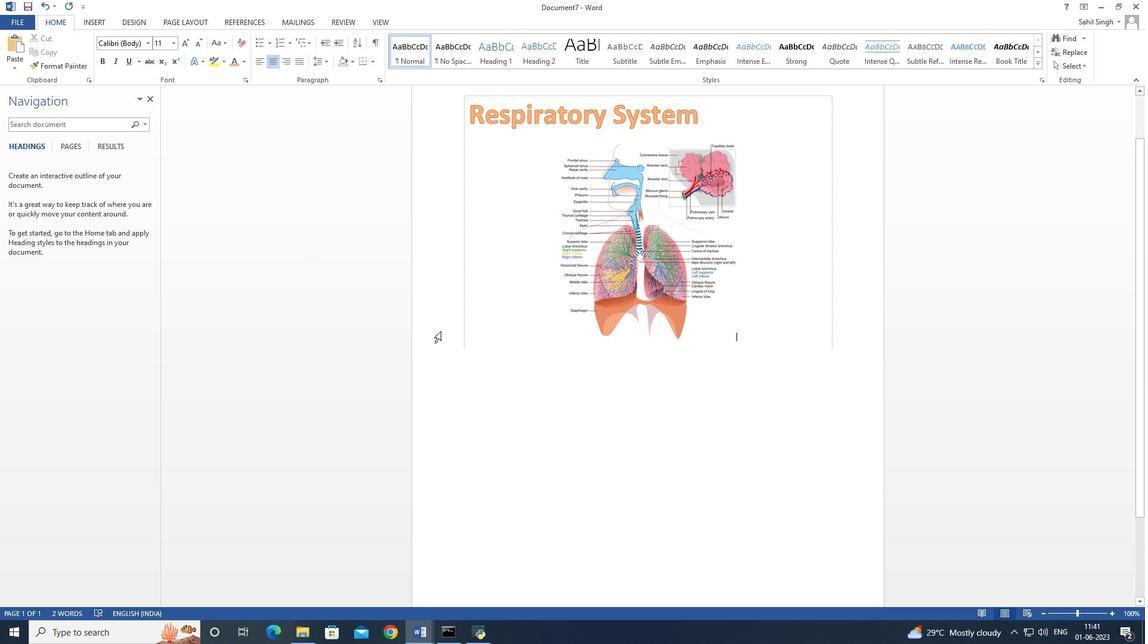 
Action: Mouse moved to (432, 310)
Screenshot: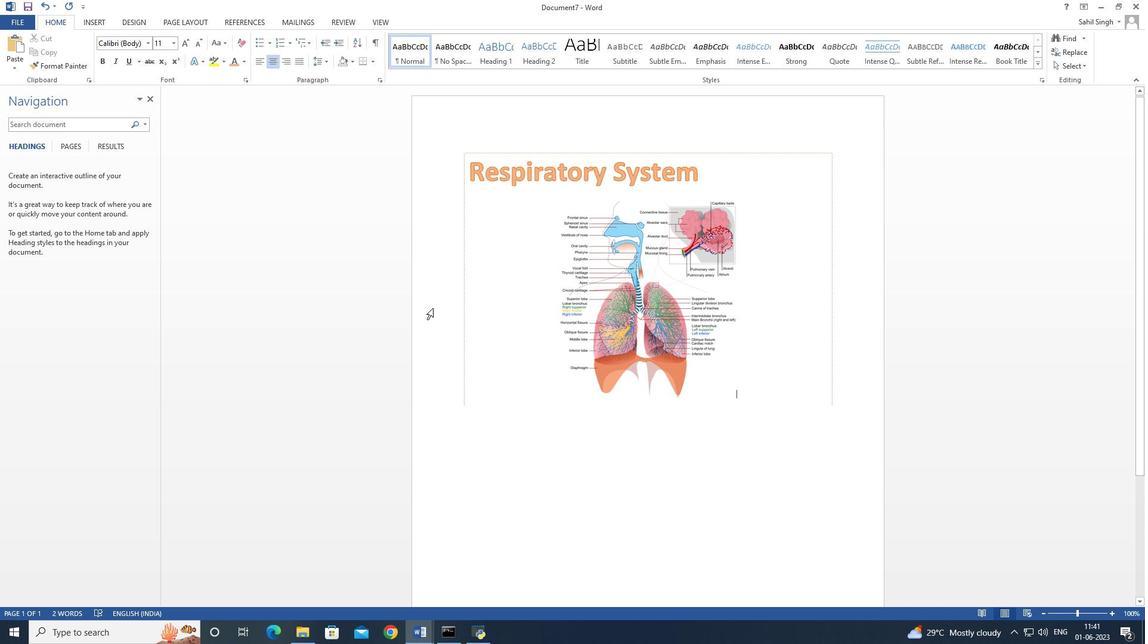 
Action: Key pressed ctrl+S
Screenshot: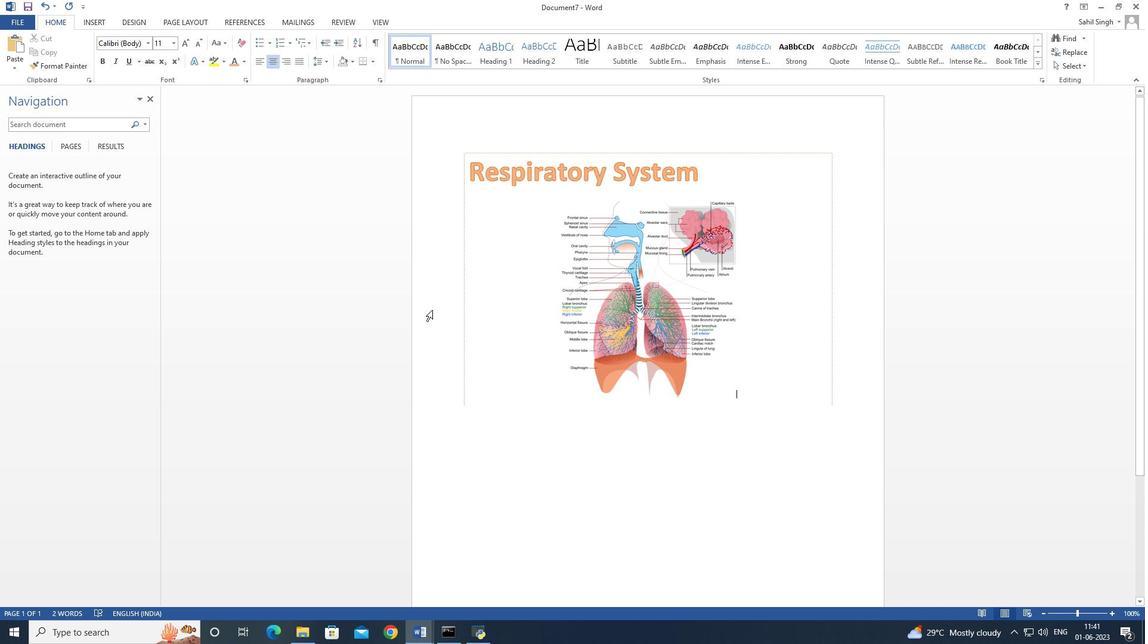 
Action: Mouse moved to (27, 71)
Screenshot: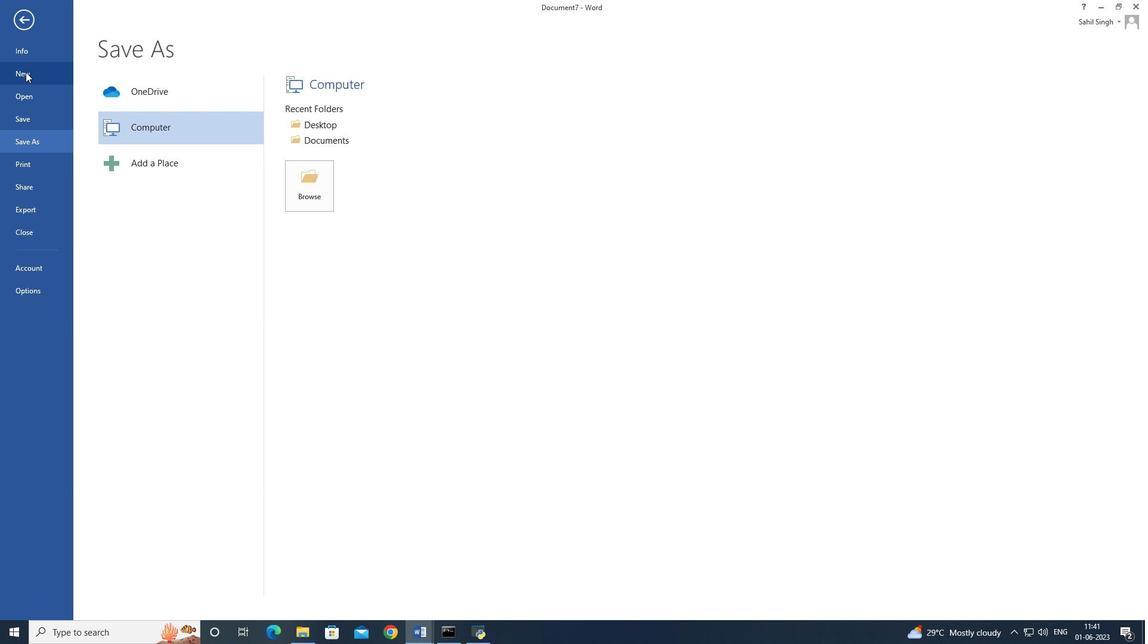 
Action: Mouse pressed left at (27, 71)
Screenshot: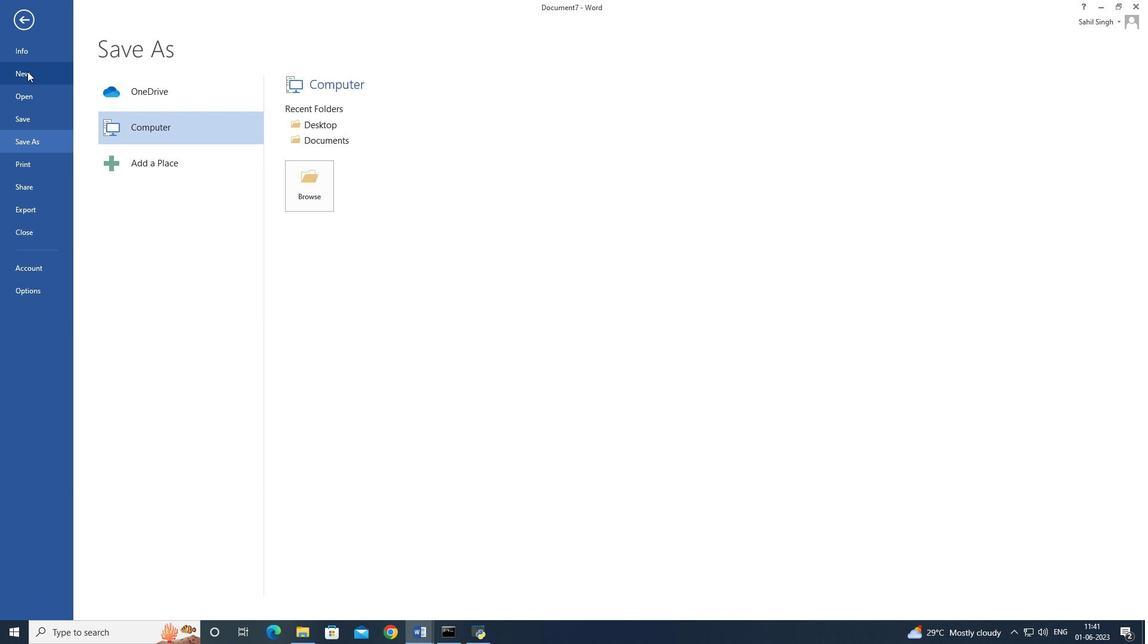
Action: Mouse moved to (25, 96)
Screenshot: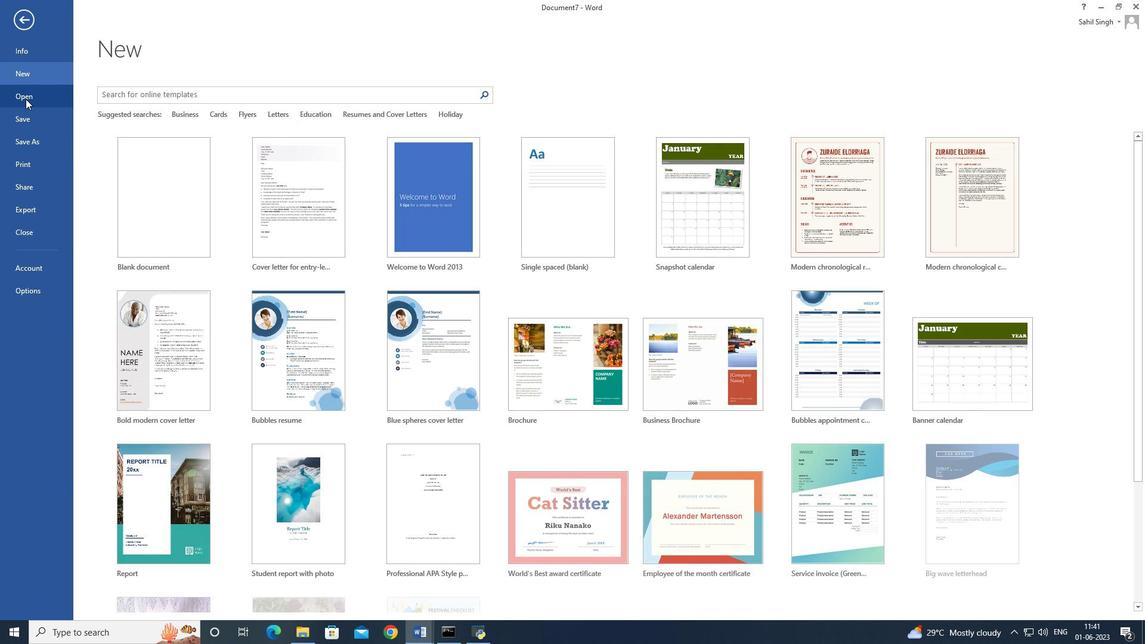 
Action: Mouse pressed left at (25, 96)
Screenshot: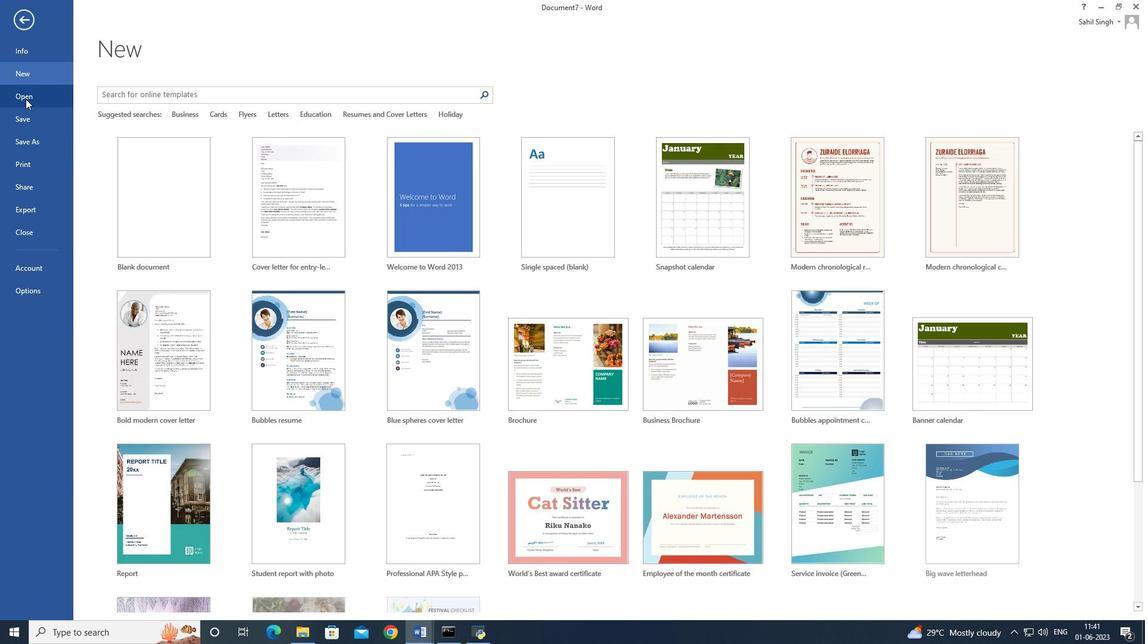 
Action: Mouse moved to (34, 115)
Screenshot: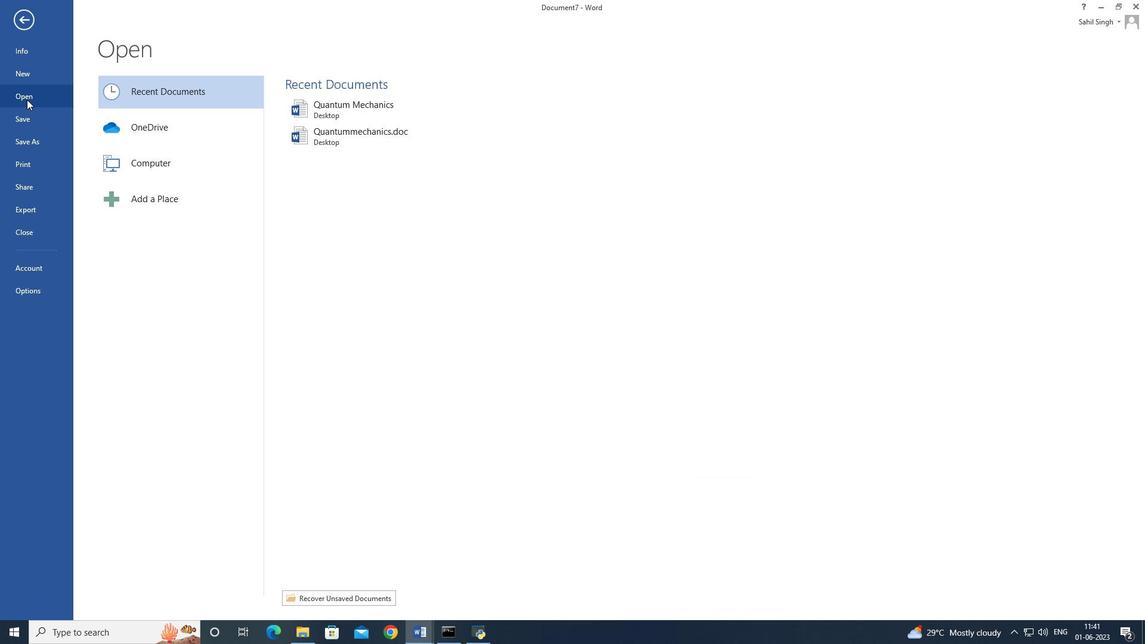 
Action: Mouse pressed left at (34, 115)
Screenshot: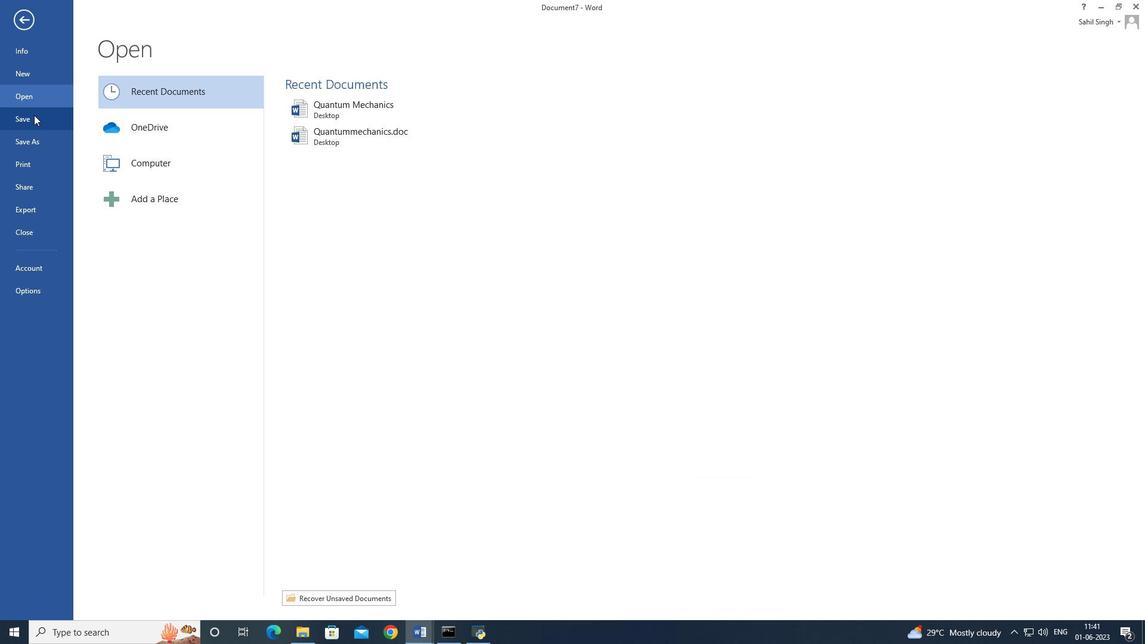 
Action: Mouse moved to (39, 137)
Screenshot: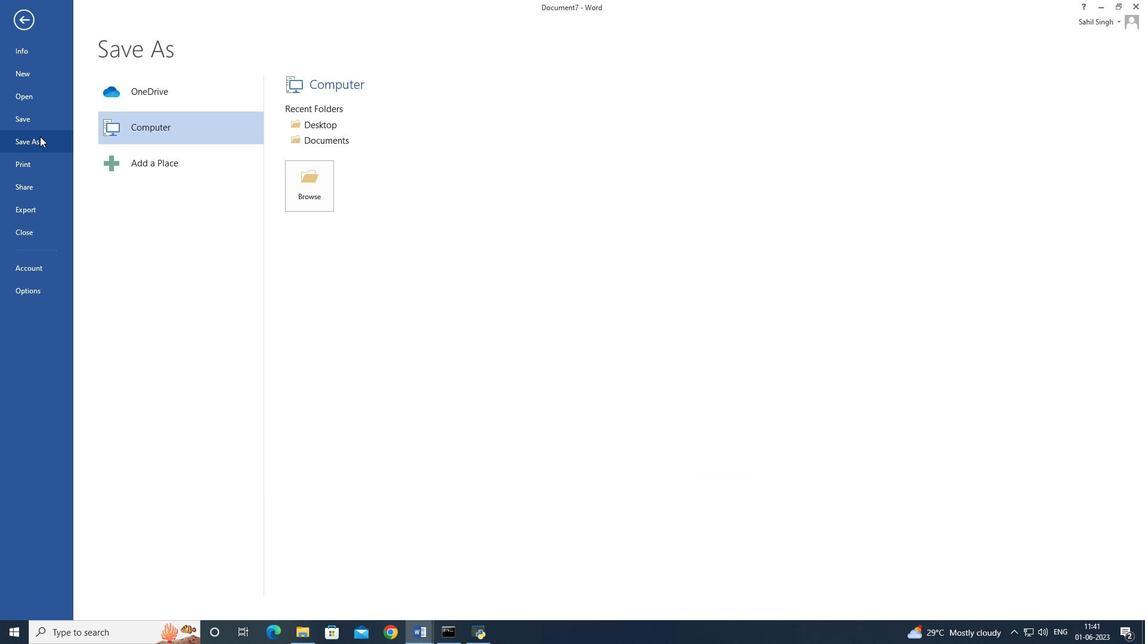 
Action: Mouse pressed left at (39, 137)
Screenshot: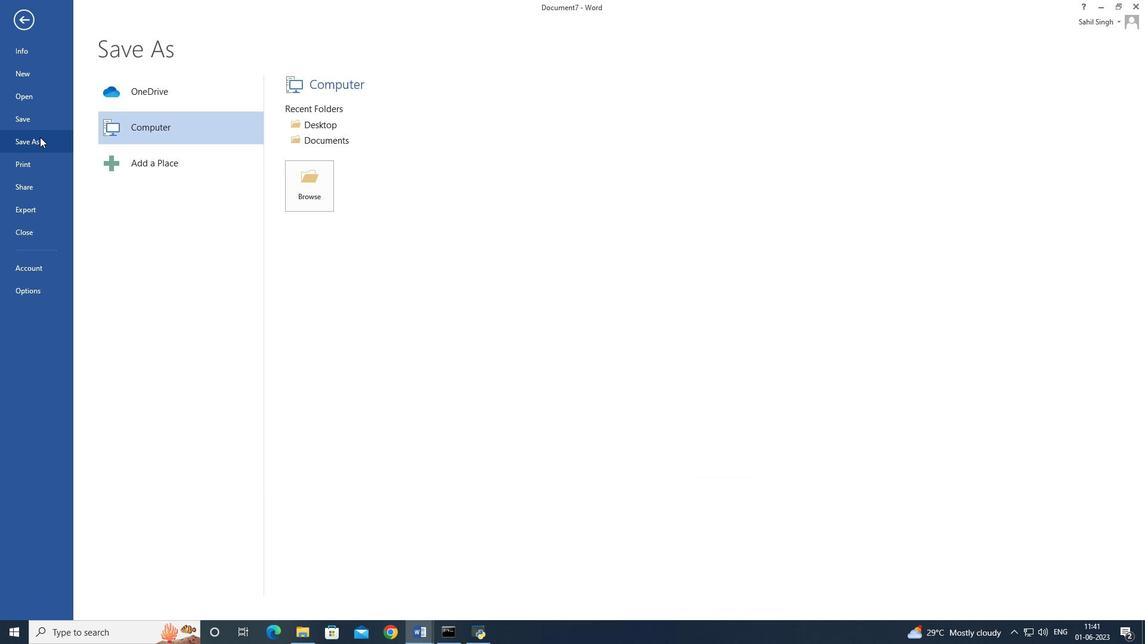 
Action: Mouse moved to (42, 165)
Screenshot: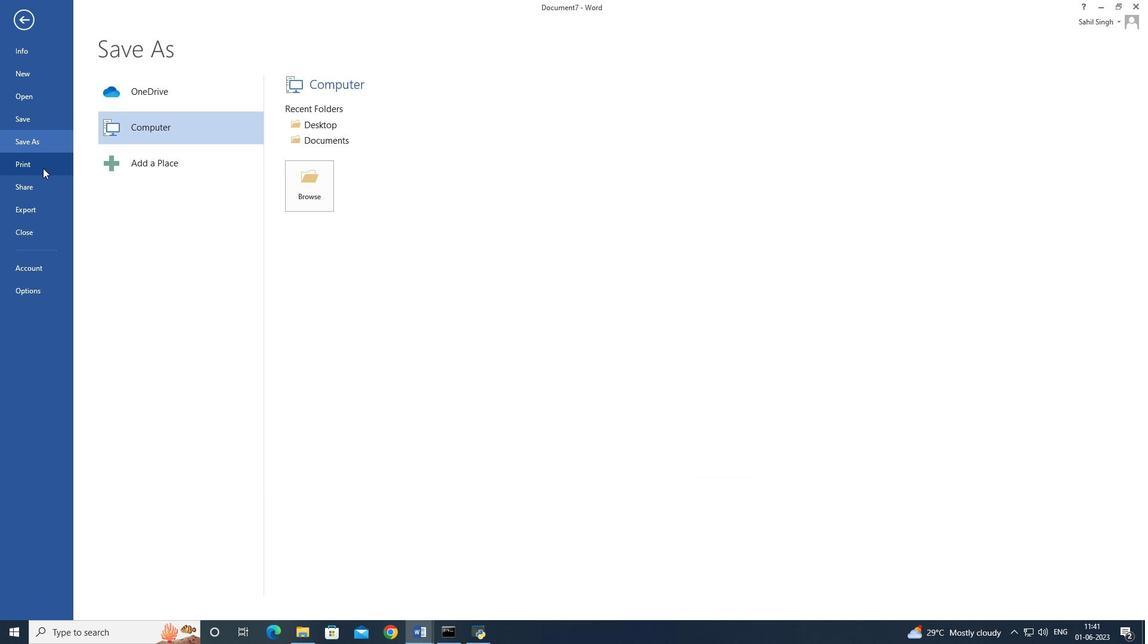 
Action: Mouse pressed left at (42, 165)
Screenshot: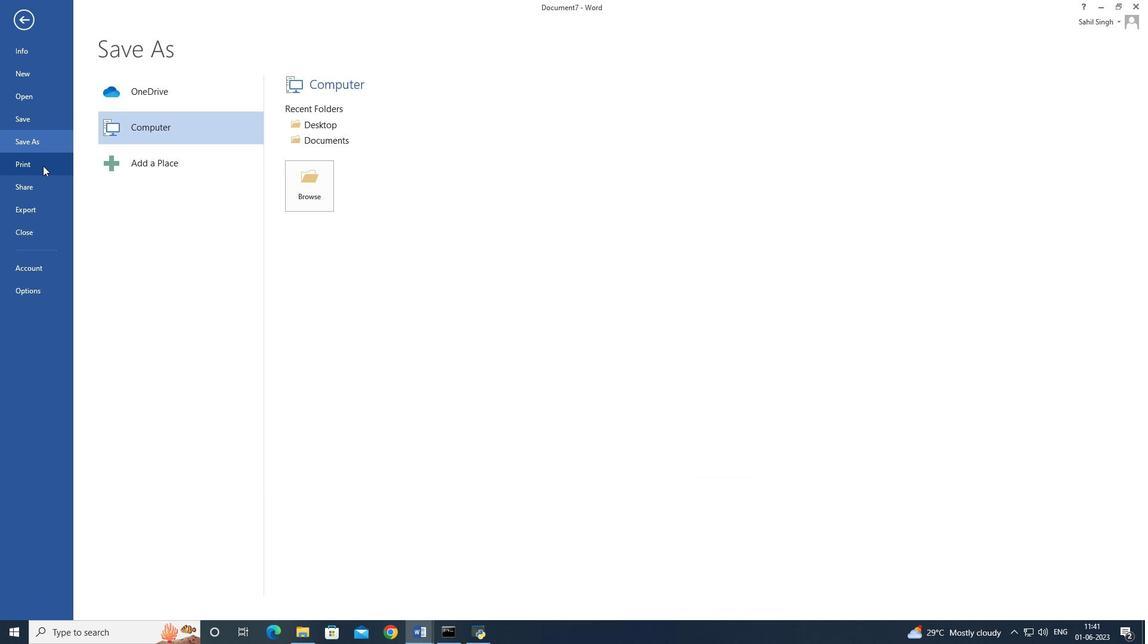 
Action: Mouse moved to (625, 310)
Screenshot: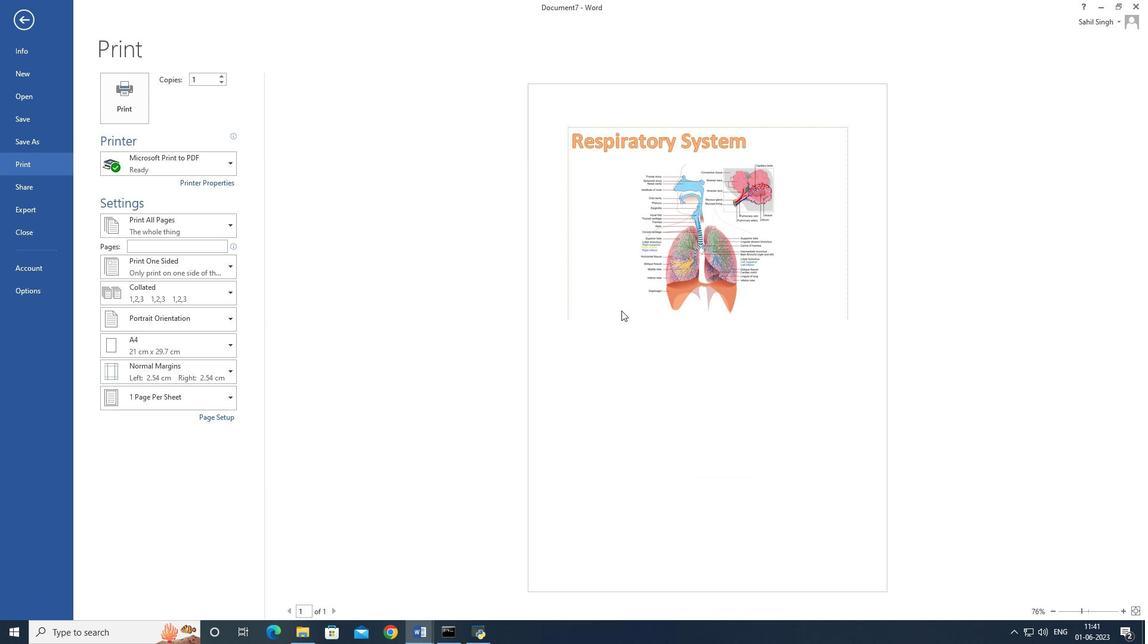 
Action: Mouse pressed left at (625, 310)
Screenshot: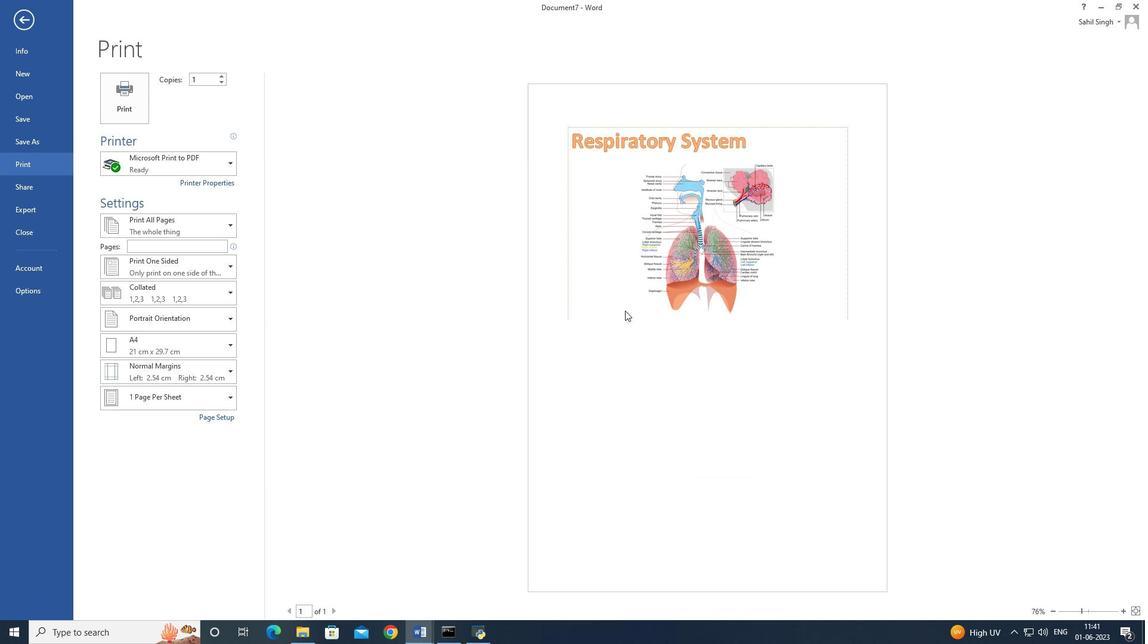 
Action: Mouse moved to (603, 333)
Screenshot: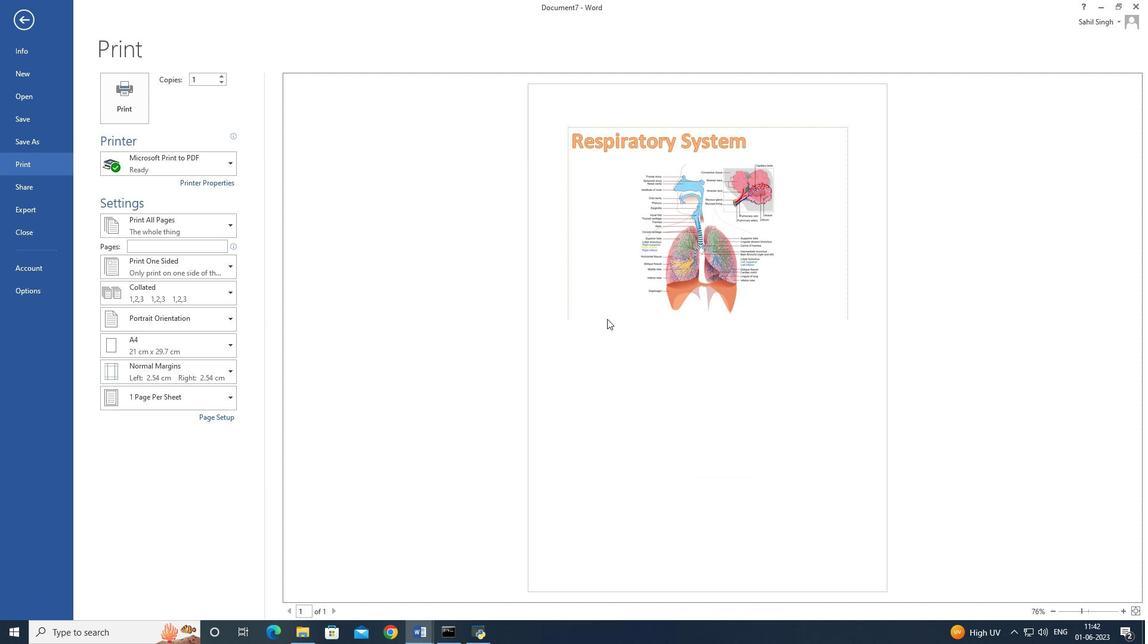 
